 Task: Check a repository's "Issues" tab for open tasks and discussions.
Action: Mouse moved to (955, 55)
Screenshot: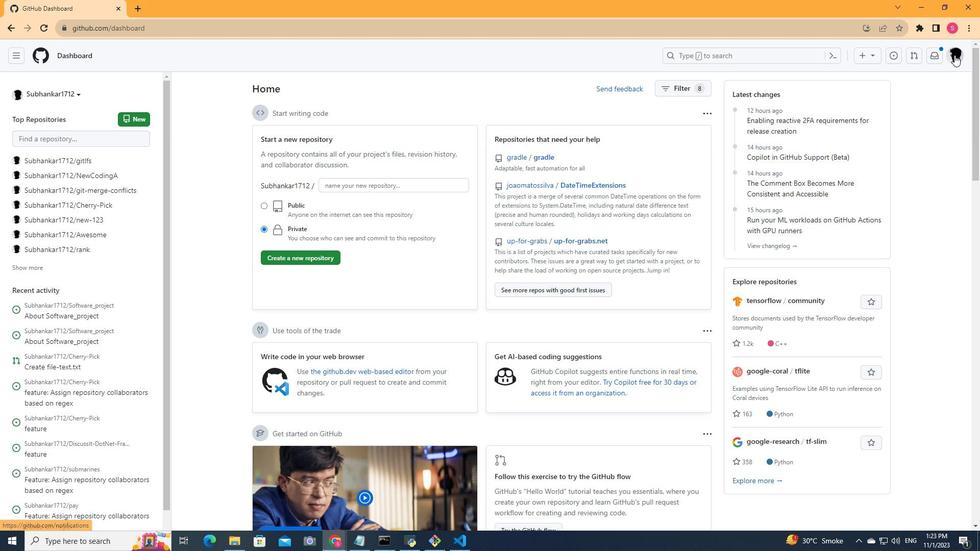
Action: Mouse pressed left at (955, 55)
Screenshot: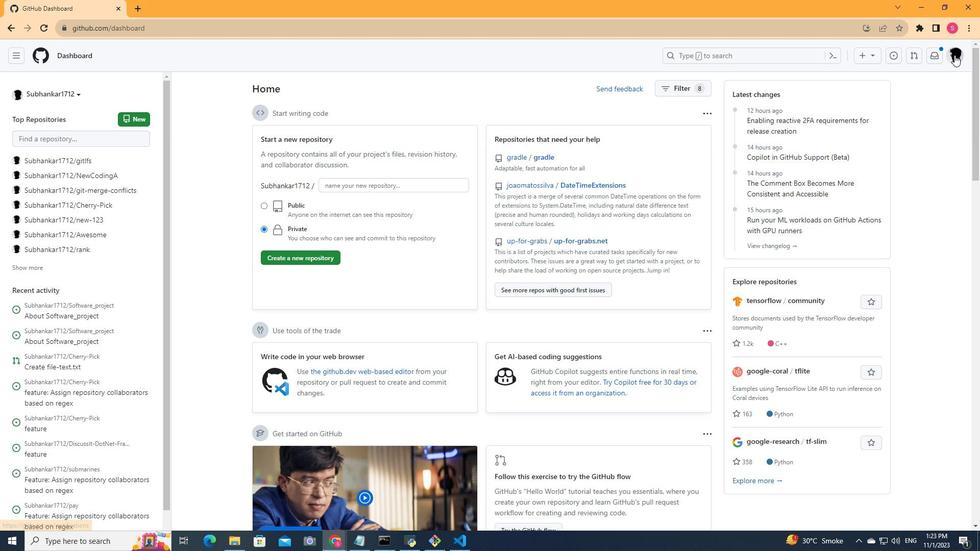 
Action: Mouse moved to (867, 124)
Screenshot: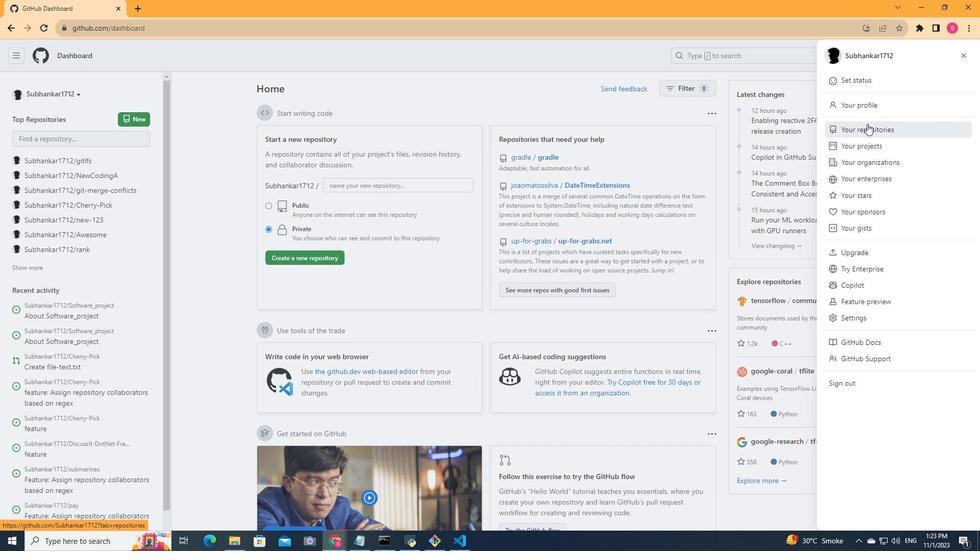 
Action: Mouse pressed left at (867, 124)
Screenshot: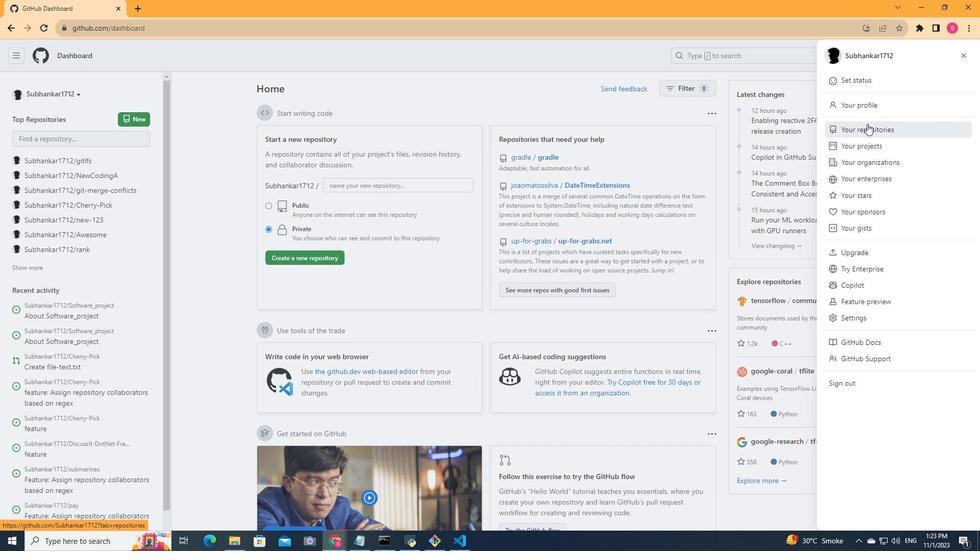 
Action: Mouse moved to (397, 273)
Screenshot: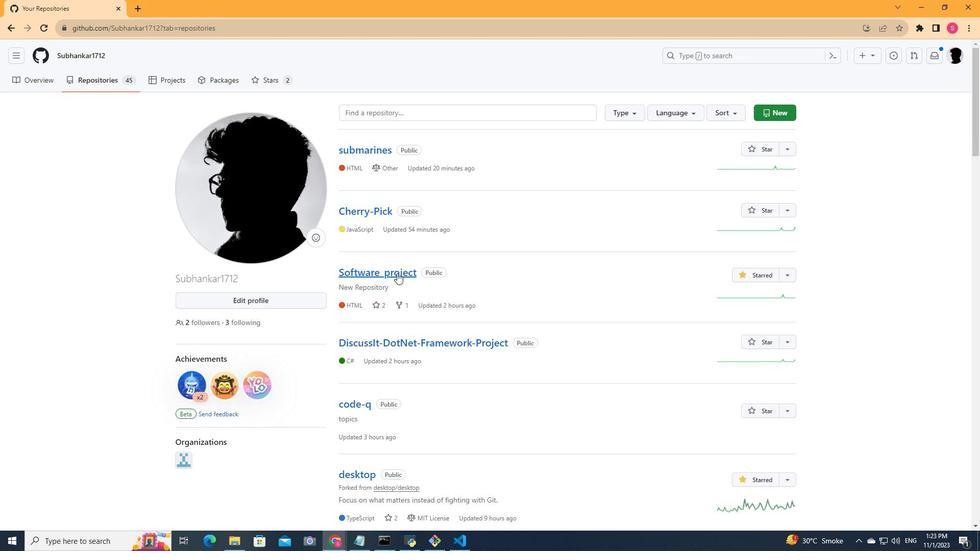
Action: Mouse pressed left at (397, 273)
Screenshot: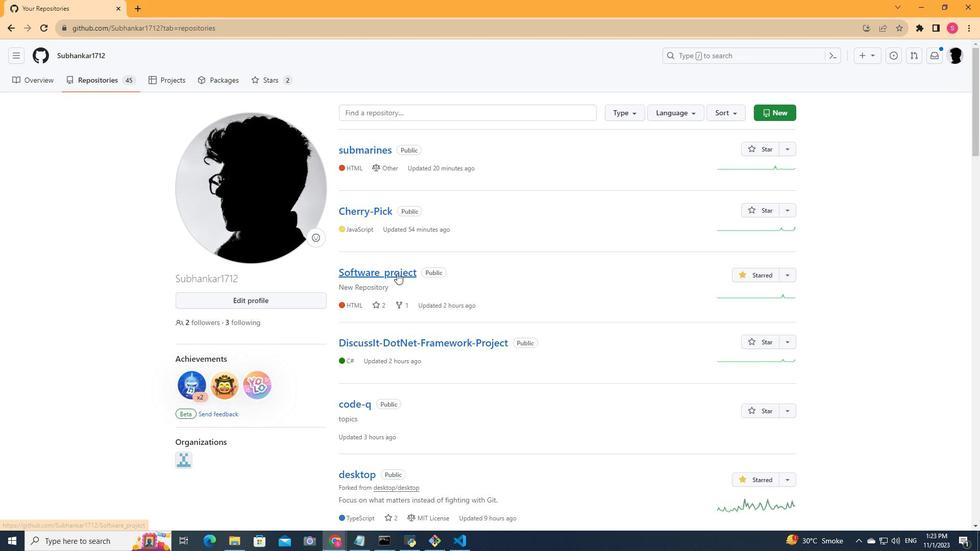 
Action: Mouse moved to (81, 83)
Screenshot: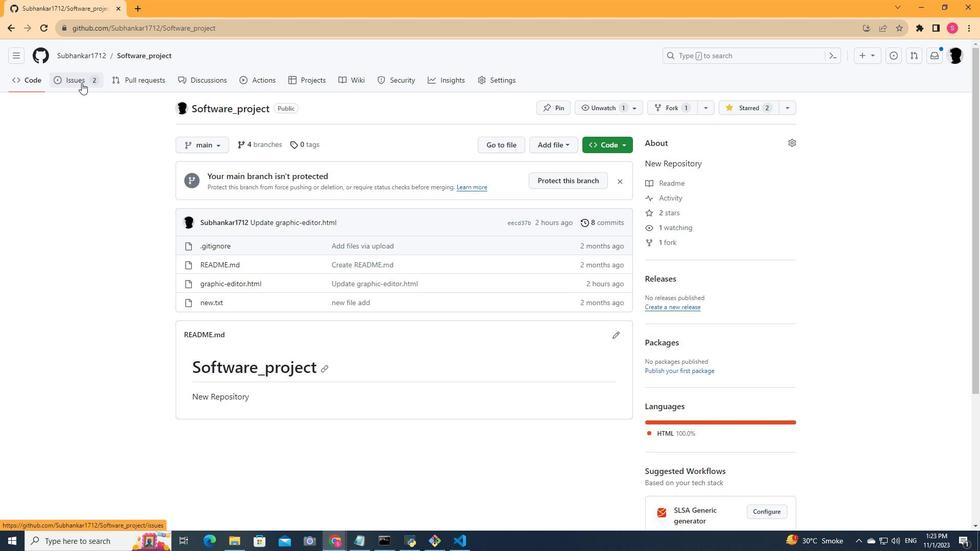 
Action: Mouse pressed left at (81, 83)
Screenshot: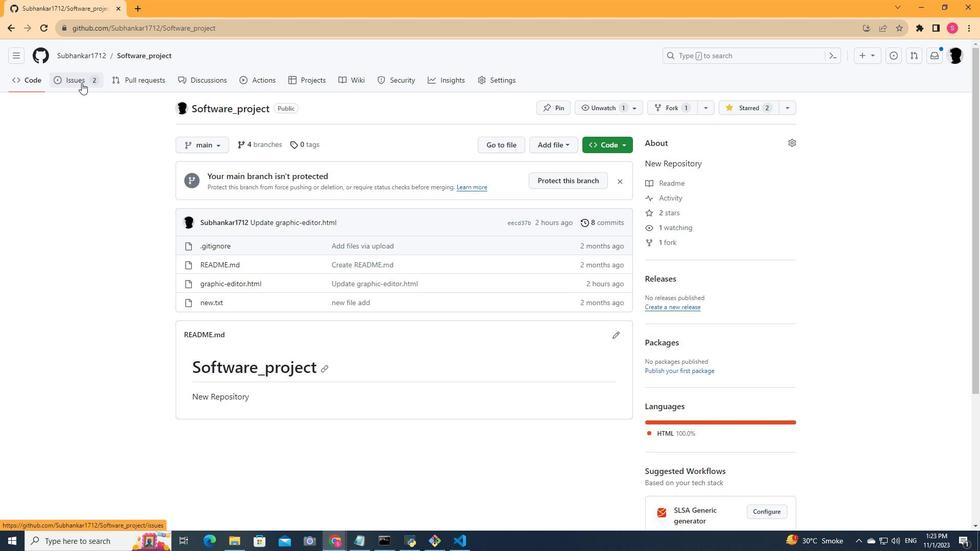 
Action: Mouse moved to (258, 172)
Screenshot: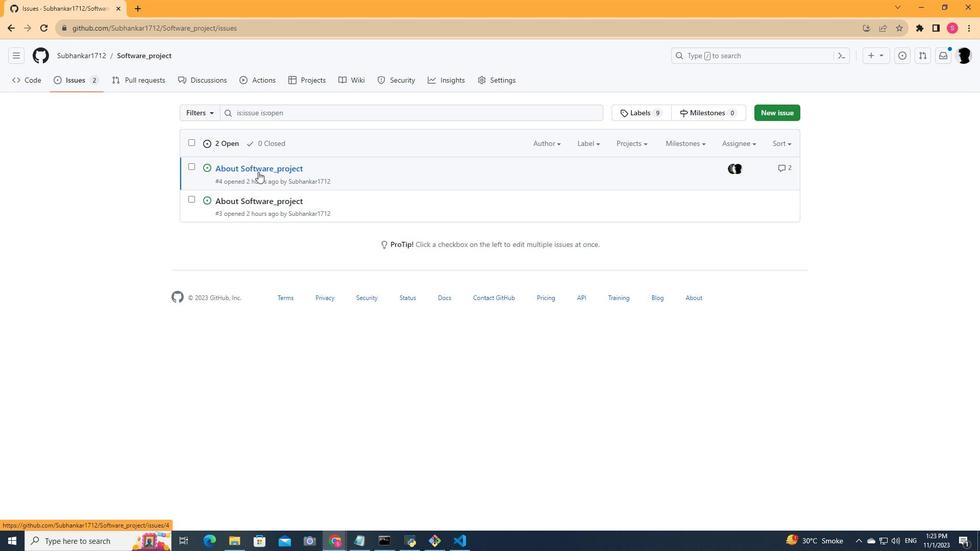 
Action: Mouse pressed left at (258, 172)
Screenshot: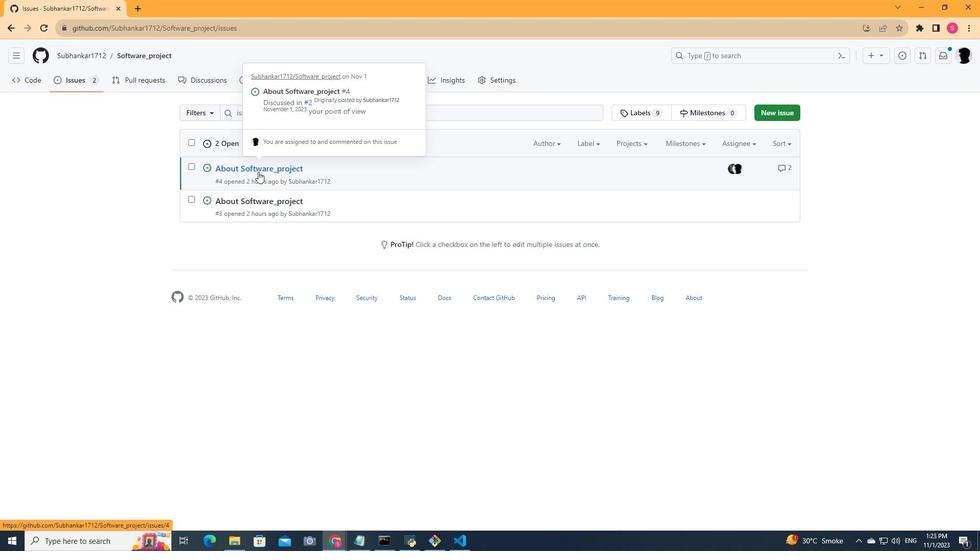 
Action: Mouse moved to (213, 77)
Screenshot: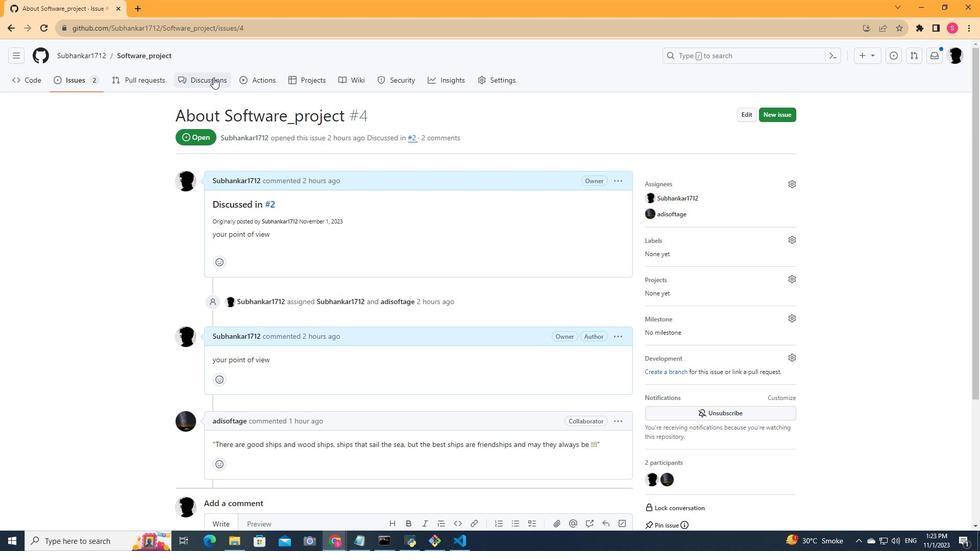 
Action: Mouse pressed left at (213, 77)
Screenshot: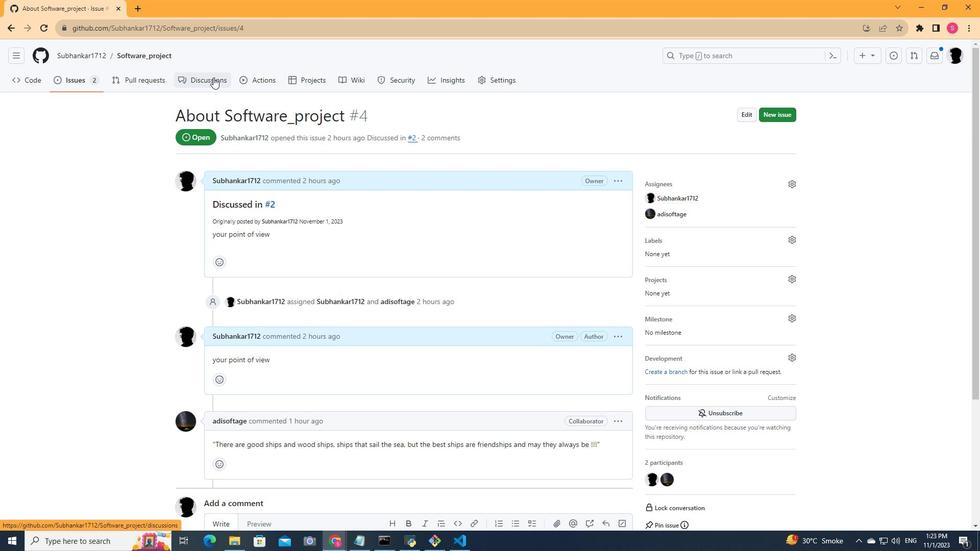 
Action: Mouse moved to (243, 149)
Screenshot: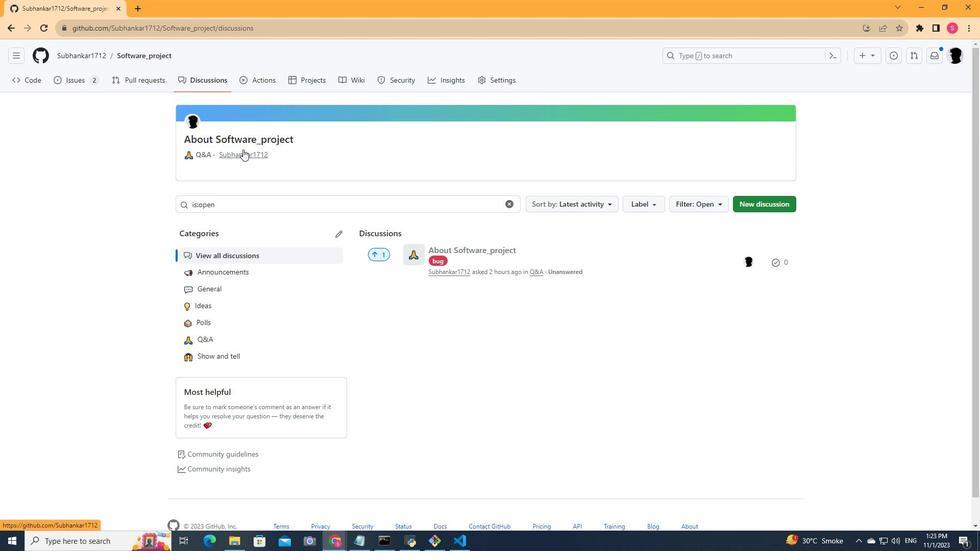 
Action: Mouse scrolled (243, 149) with delta (0, 0)
Screenshot: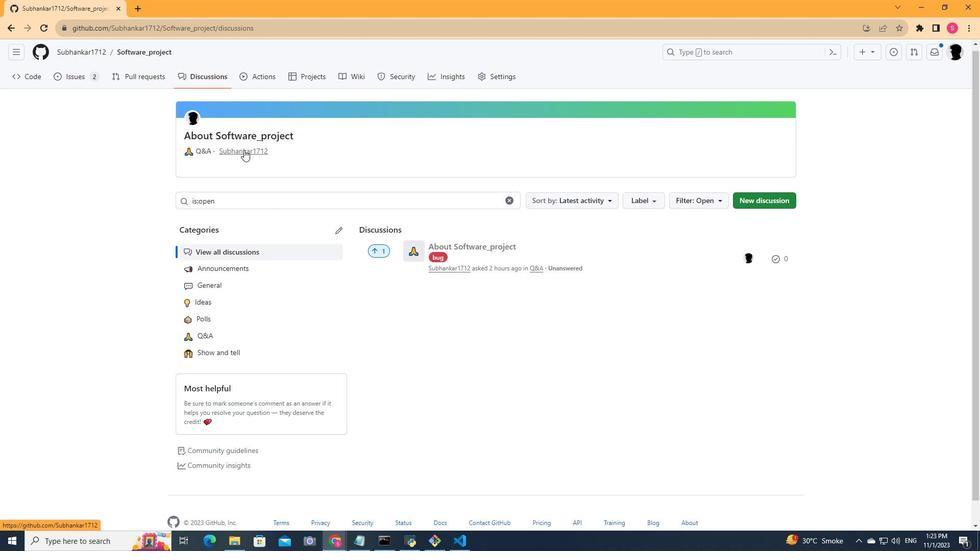 
Action: Mouse scrolled (243, 149) with delta (0, 0)
Screenshot: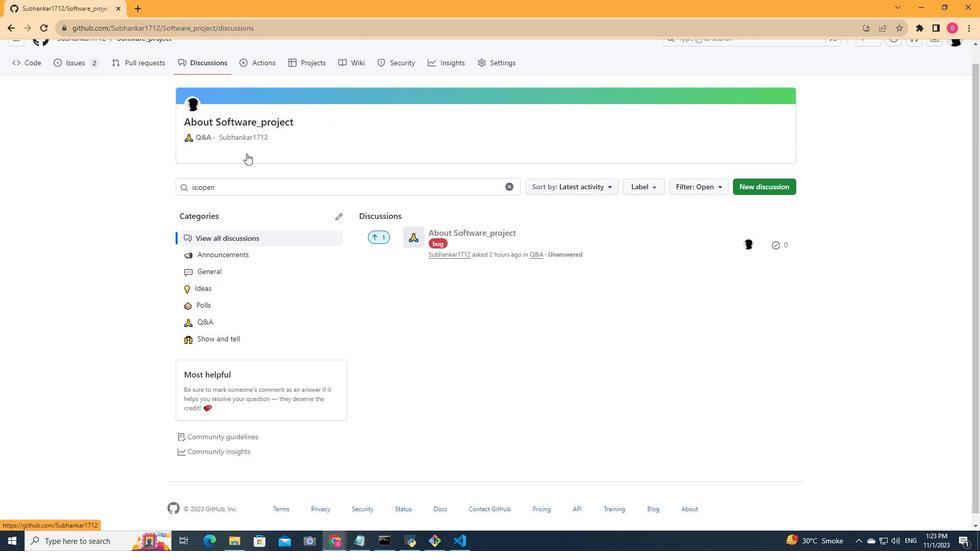 
Action: Mouse moved to (246, 153)
Screenshot: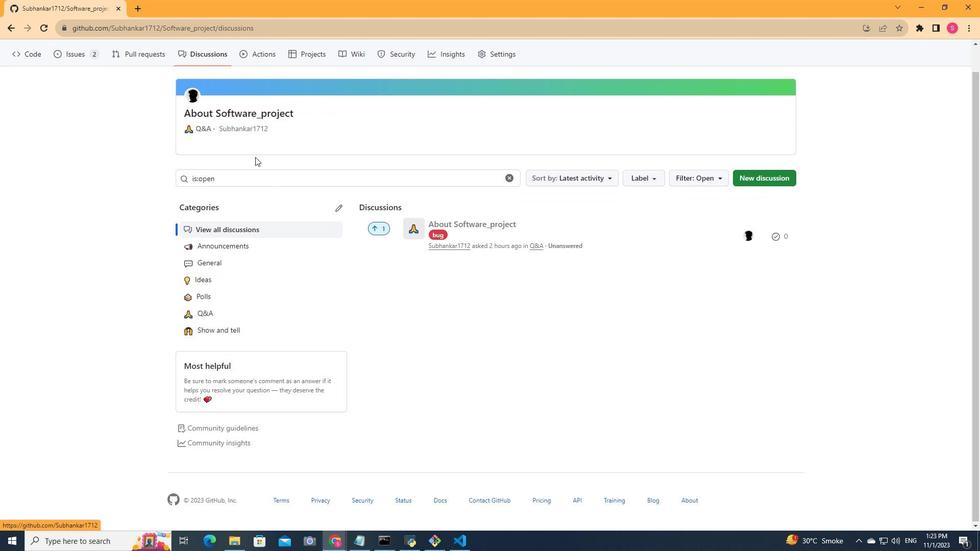 
Action: Mouse scrolled (246, 153) with delta (0, 0)
Screenshot: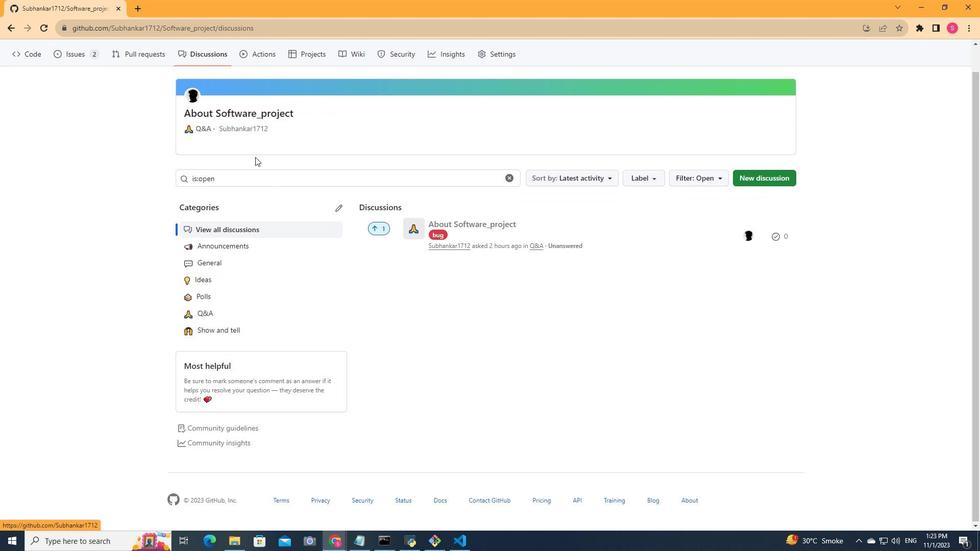 
Action: Mouse moved to (480, 225)
Screenshot: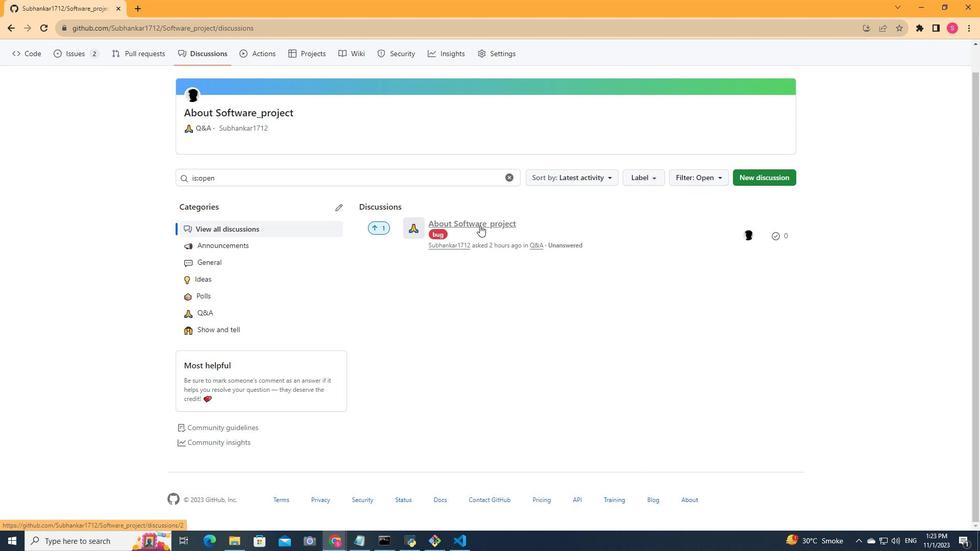 
Action: Mouse pressed left at (480, 225)
Screenshot: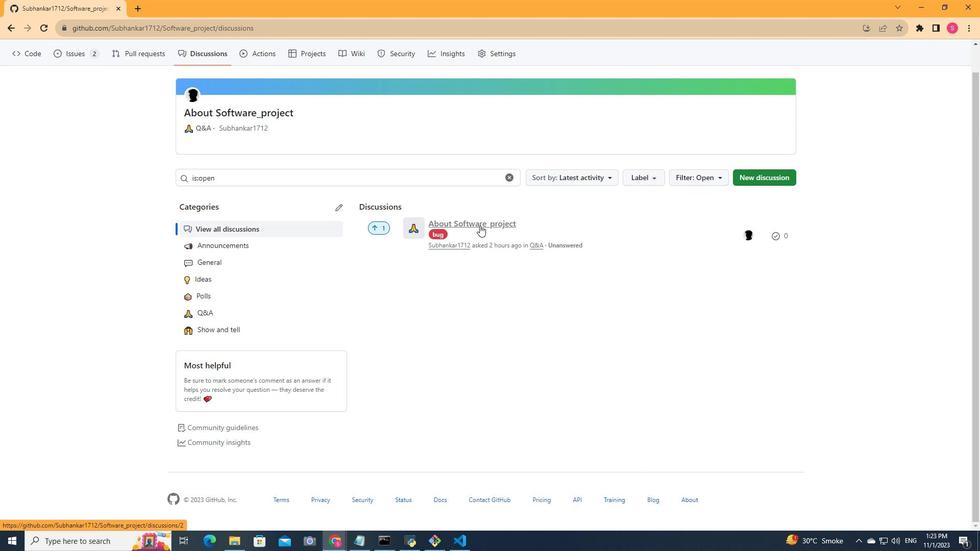 
Action: Mouse moved to (475, 244)
Screenshot: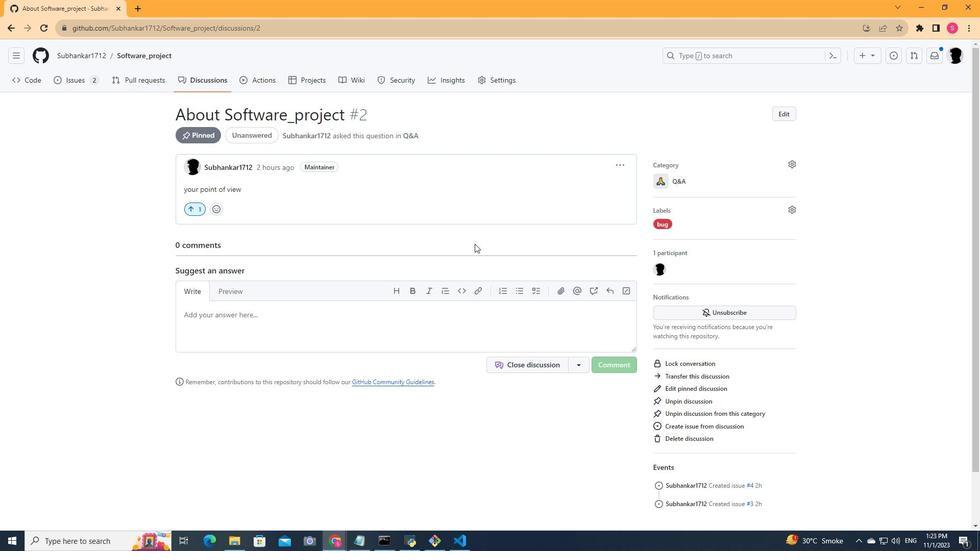
Action: Mouse scrolled (475, 243) with delta (0, 0)
Screenshot: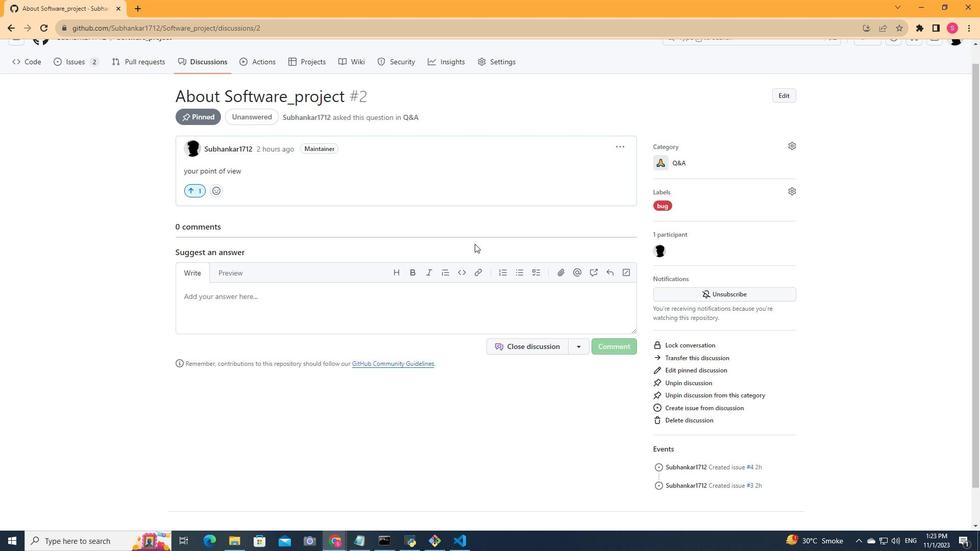 
Action: Mouse scrolled (475, 243) with delta (0, 0)
Screenshot: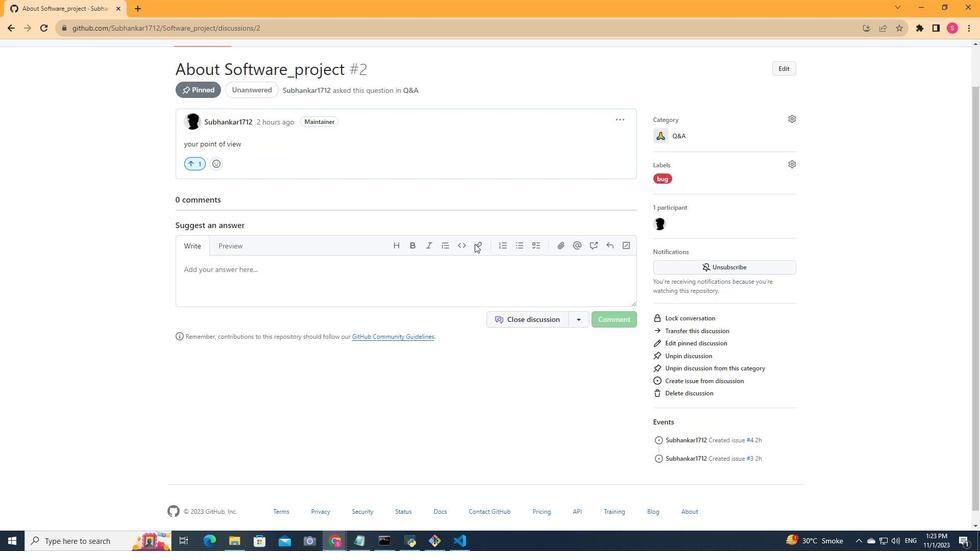 
Action: Mouse scrolled (475, 243) with delta (0, 0)
Screenshot: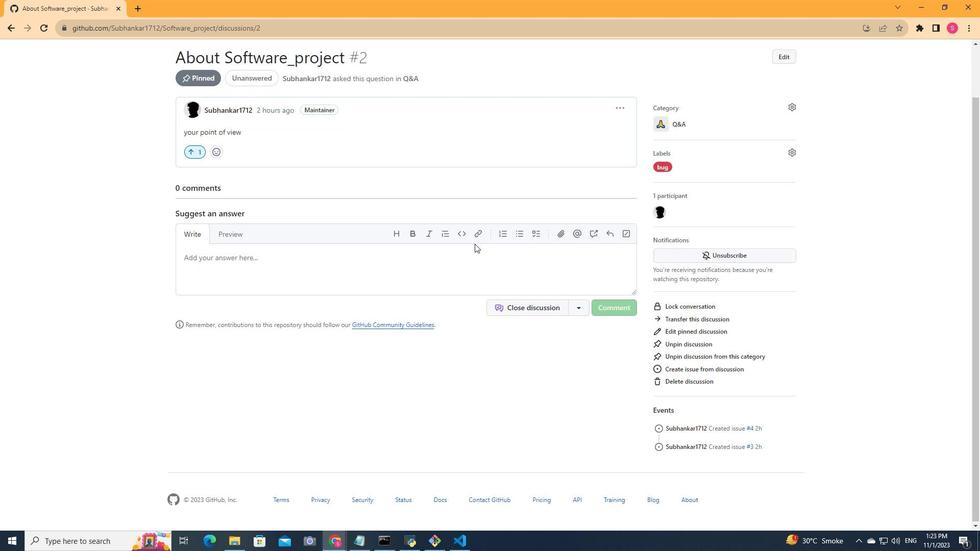 
Action: Mouse scrolled (475, 244) with delta (0, 0)
Screenshot: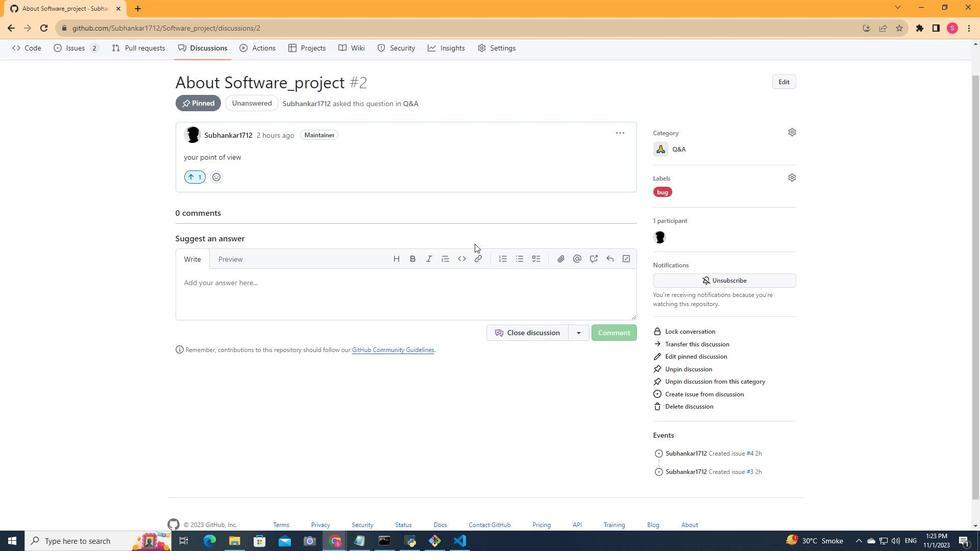 
Action: Mouse scrolled (475, 244) with delta (0, 0)
Screenshot: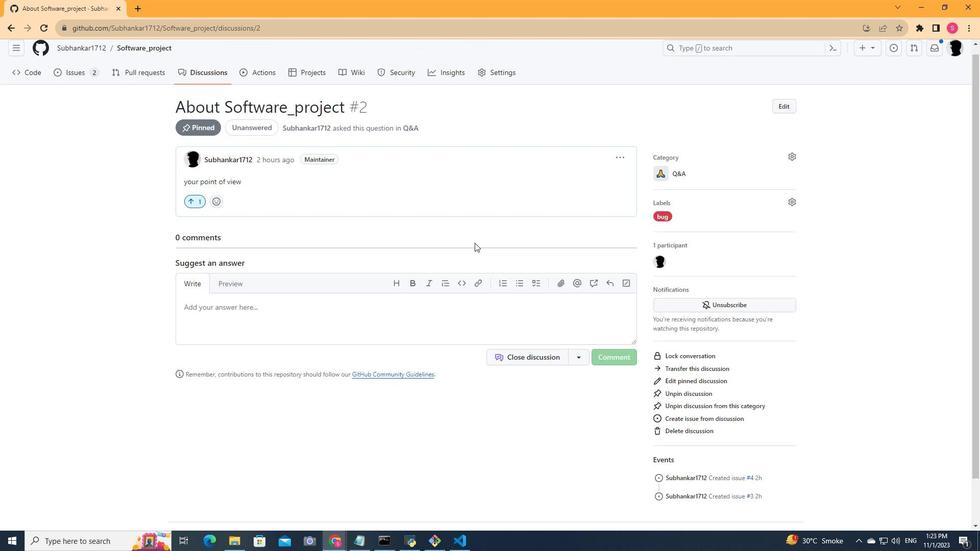 
Action: Mouse moved to (475, 242)
Screenshot: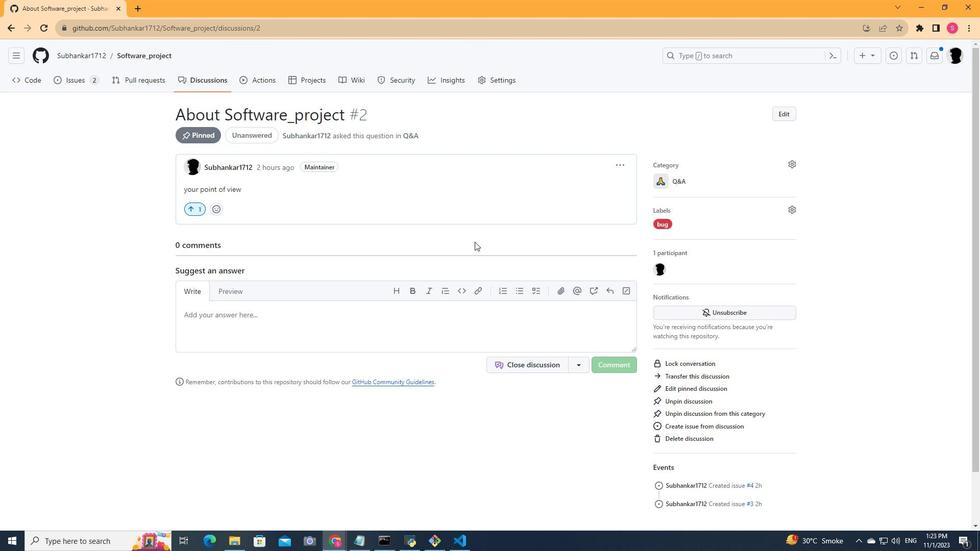 
Action: Mouse scrolled (475, 242) with delta (0, 0)
Screenshot: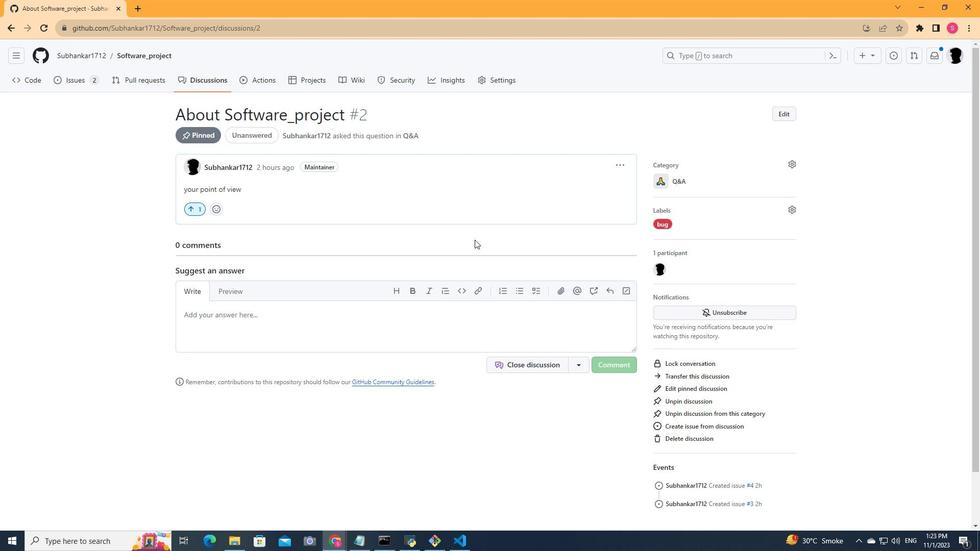 
Action: Mouse scrolled (475, 242) with delta (0, 0)
Screenshot: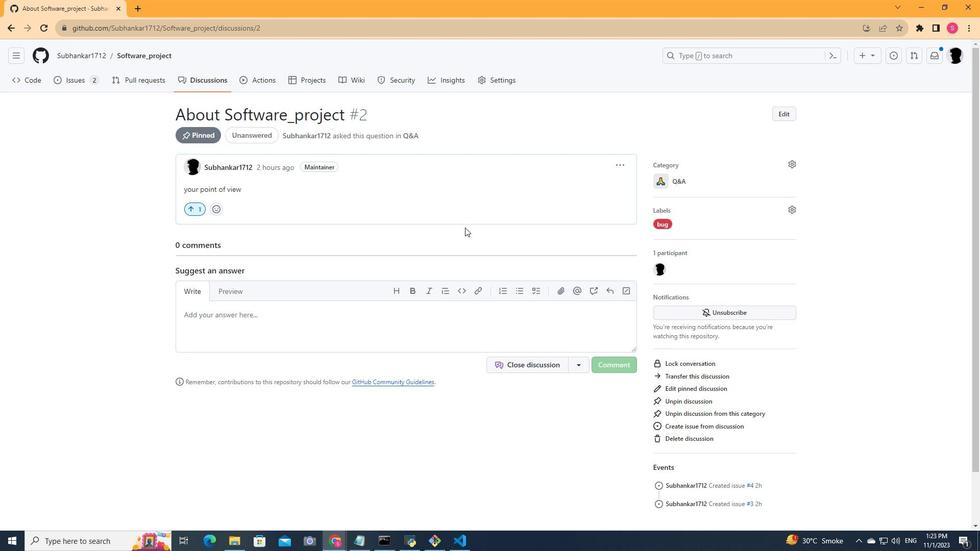 
Action: Mouse moved to (475, 241)
Screenshot: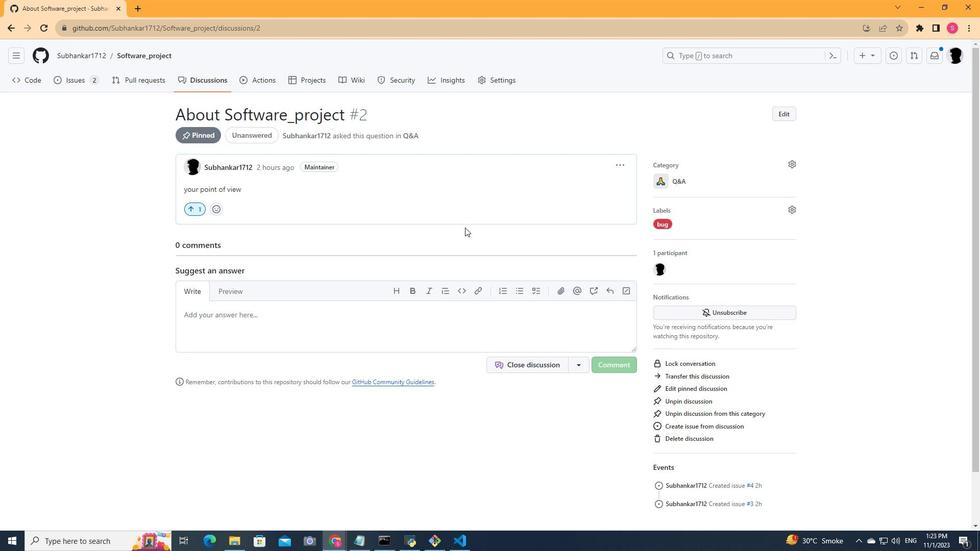 
Action: Mouse scrolled (475, 241) with delta (0, 0)
Screenshot: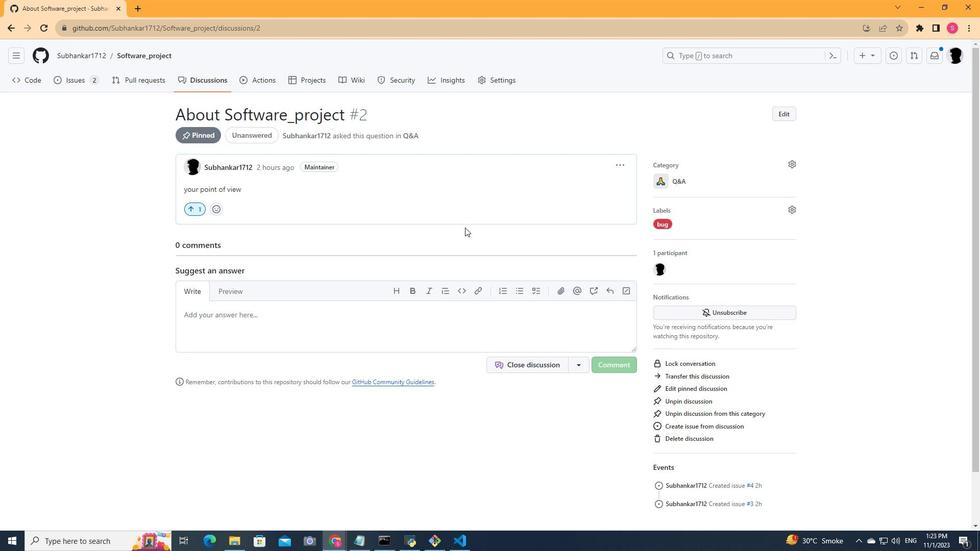 
Action: Mouse moved to (473, 234)
Screenshot: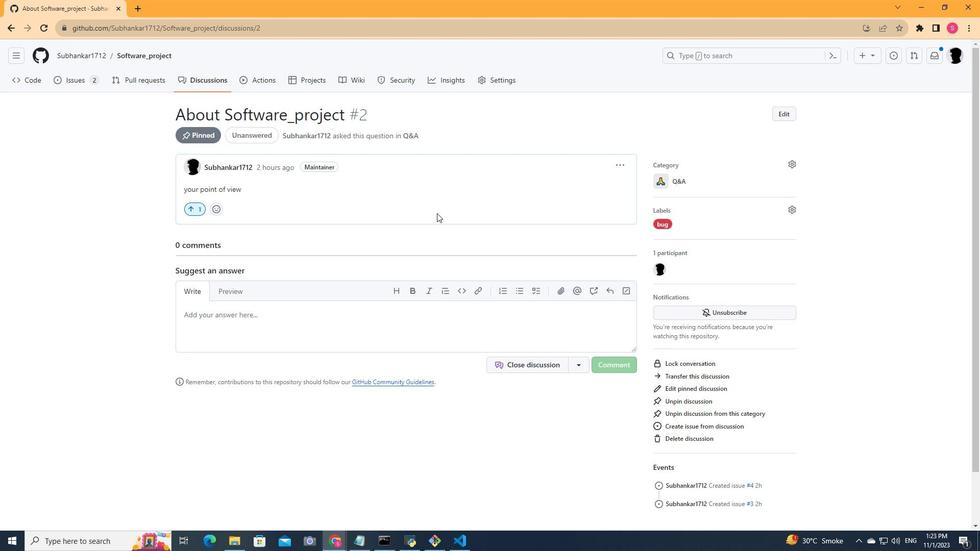 
Action: Mouse scrolled (473, 235) with delta (0, 0)
Screenshot: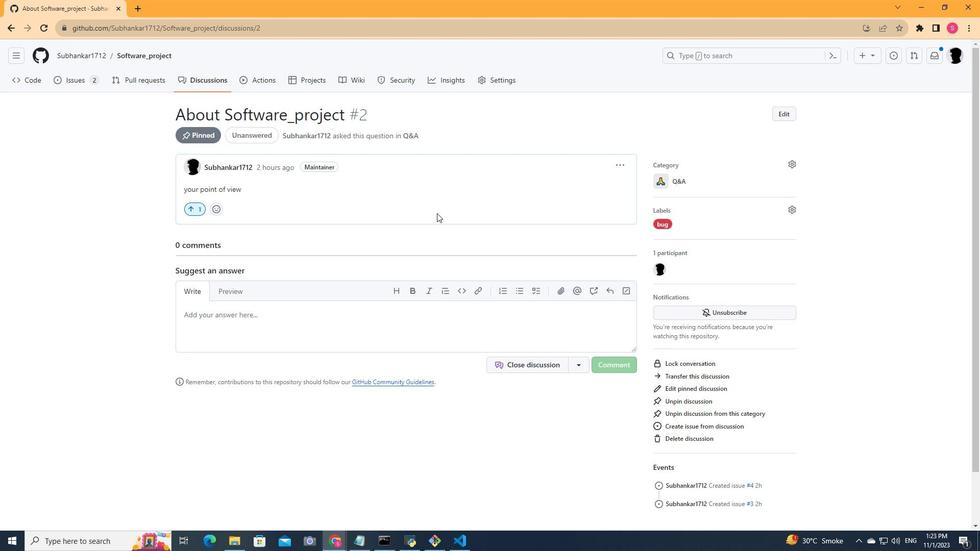
Action: Mouse moved to (71, 83)
Screenshot: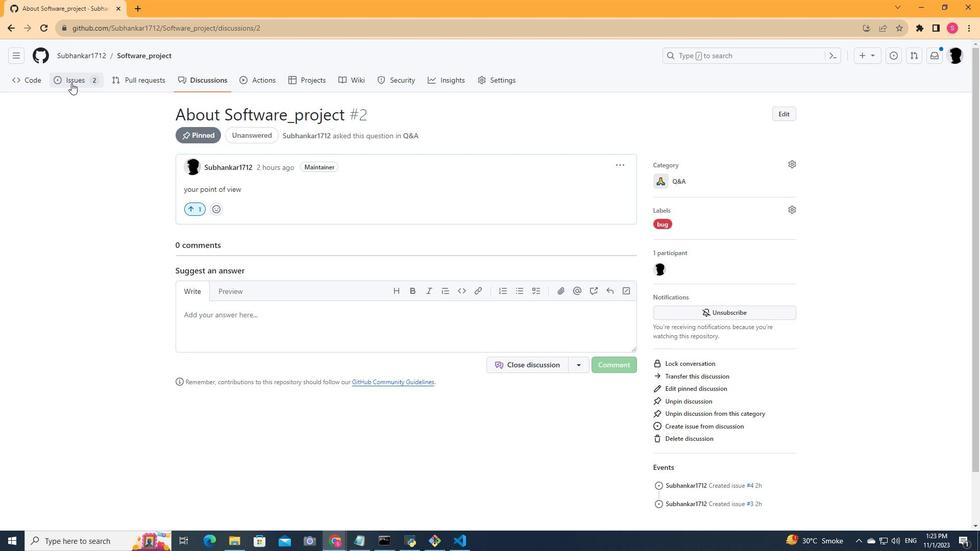 
Action: Mouse pressed left at (71, 83)
Screenshot: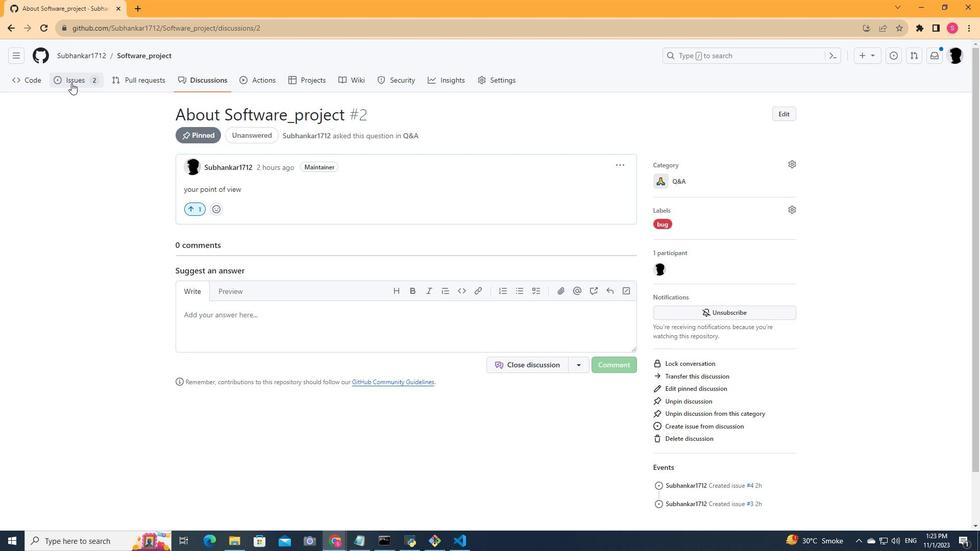 
Action: Mouse moved to (243, 170)
Screenshot: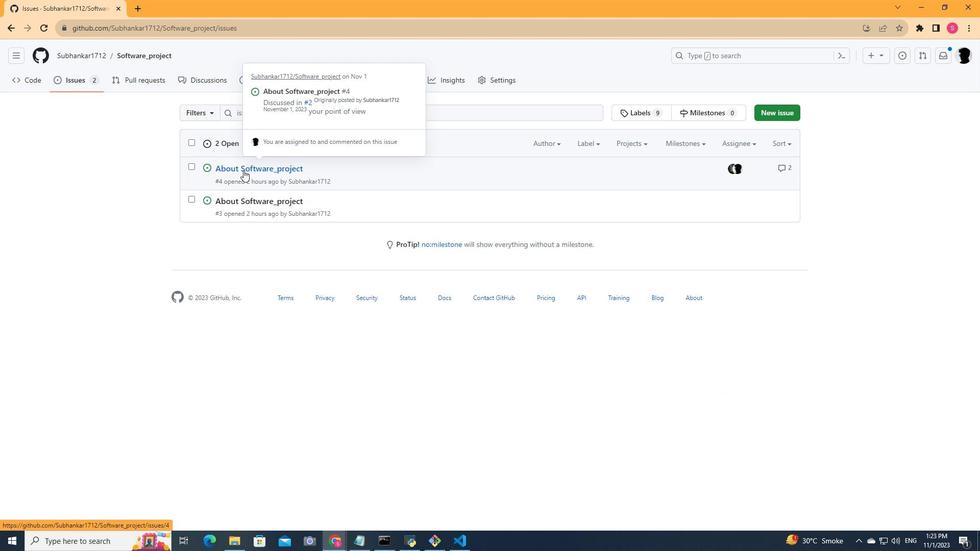 
Action: Mouse pressed left at (243, 170)
Screenshot: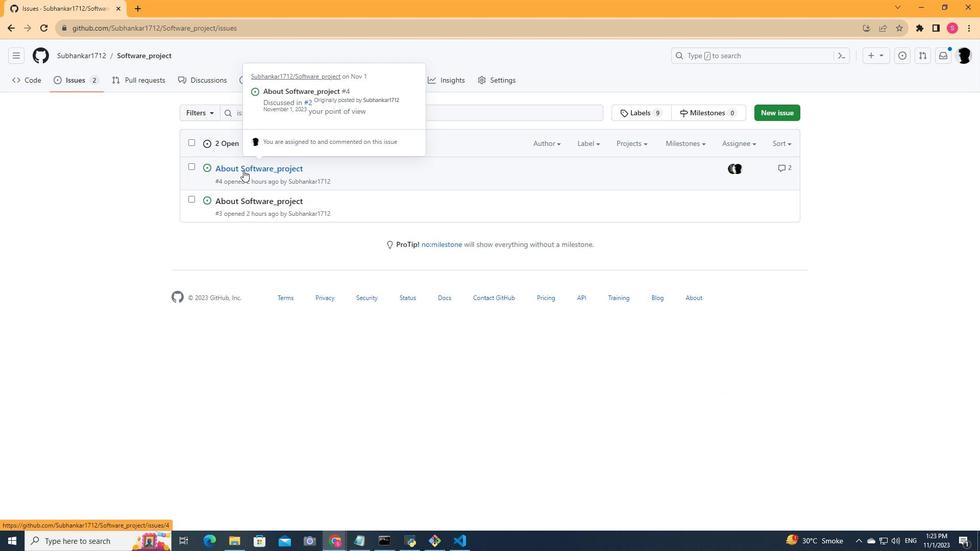 
Action: Mouse moved to (269, 176)
Screenshot: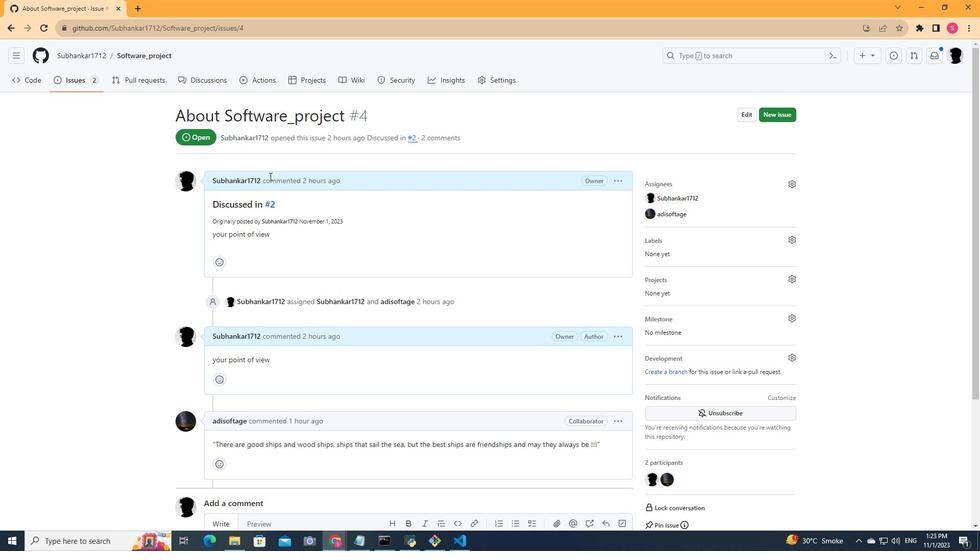 
Action: Mouse scrolled (269, 176) with delta (0, 0)
Screenshot: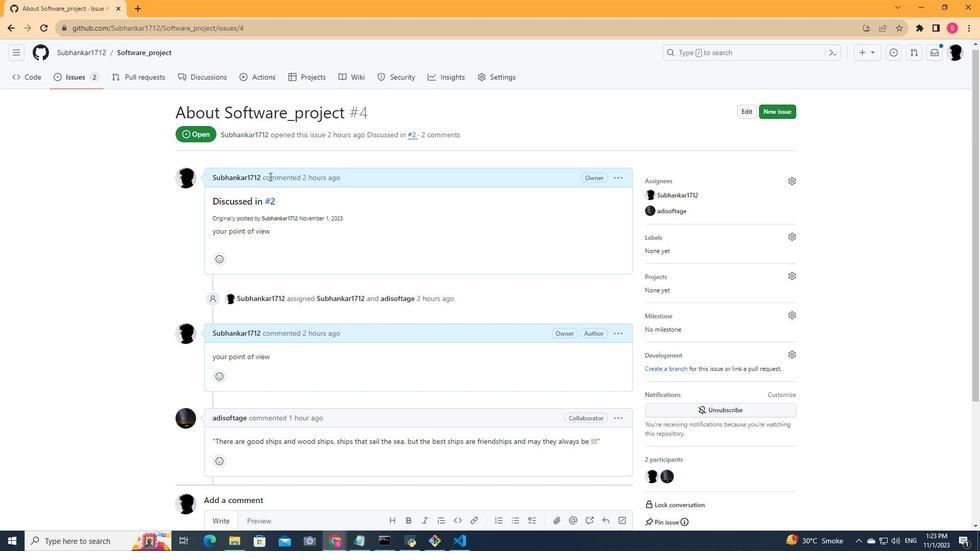 
Action: Mouse scrolled (269, 176) with delta (0, 0)
Screenshot: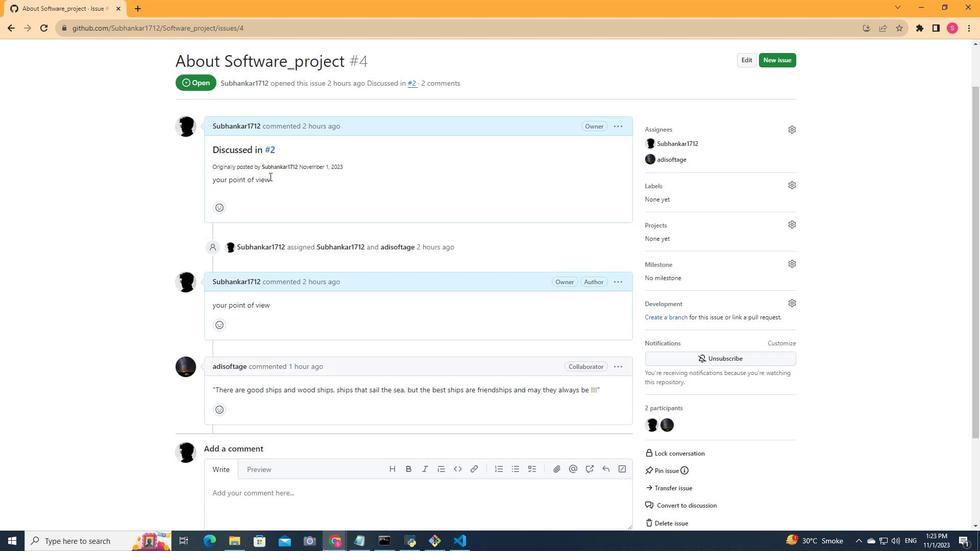 
Action: Mouse scrolled (269, 176) with delta (0, 0)
Screenshot: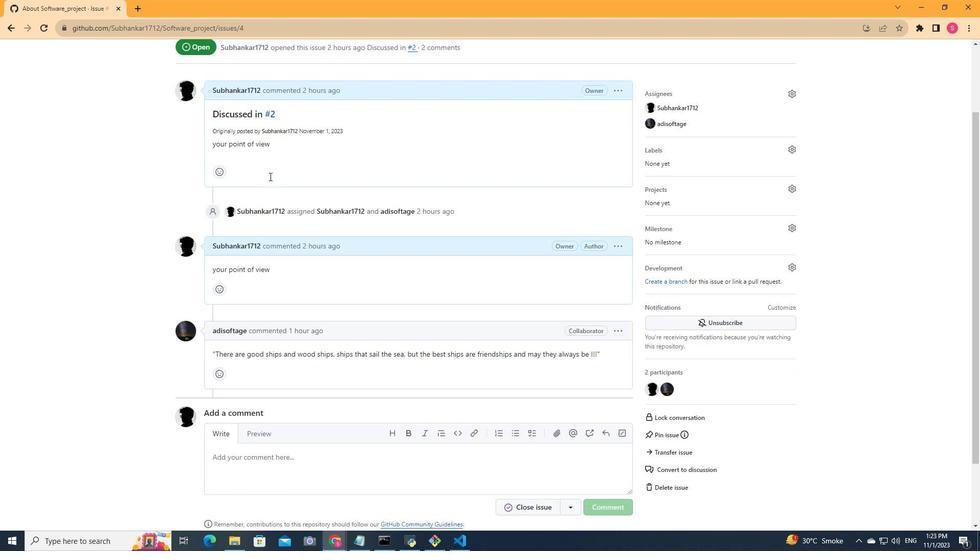 
Action: Mouse scrolled (269, 176) with delta (0, 0)
Screenshot: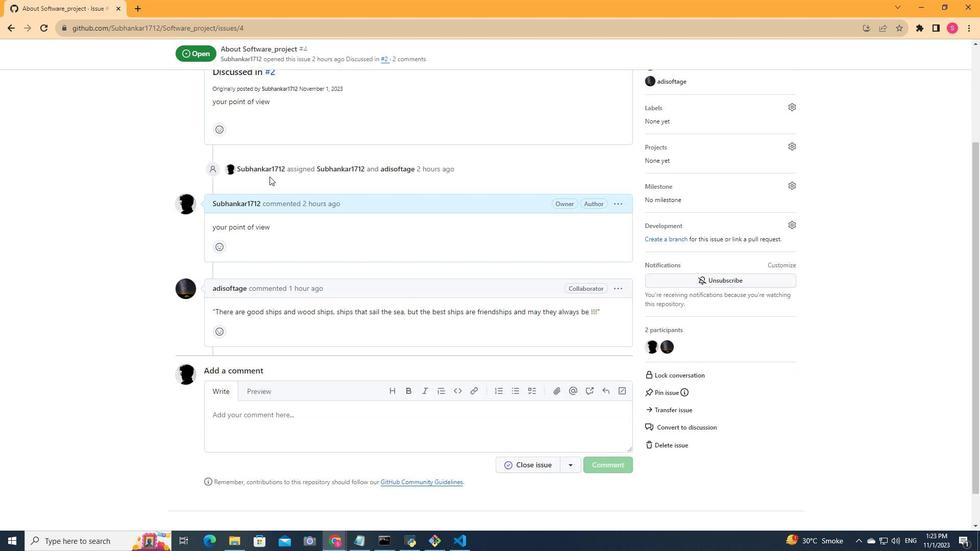 
Action: Mouse moved to (269, 176)
Screenshot: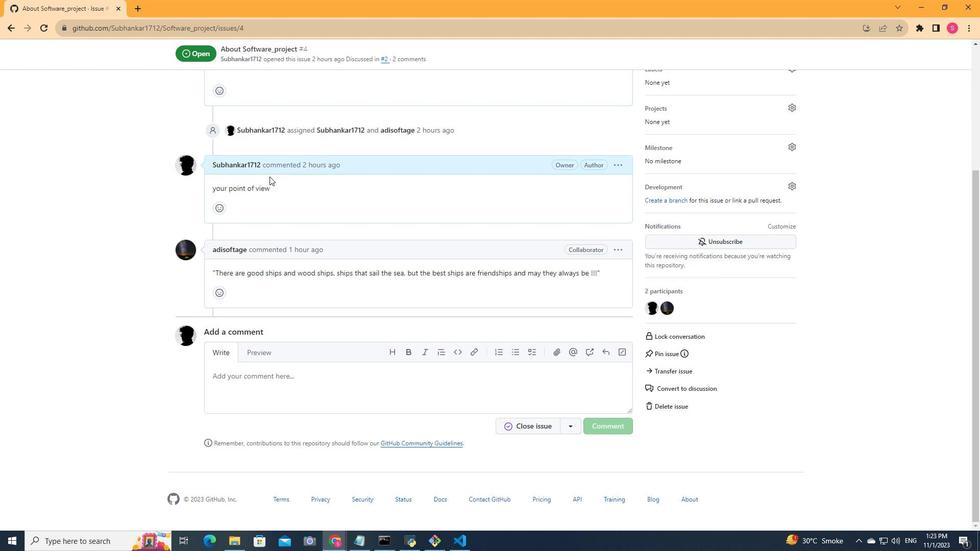 
Action: Mouse scrolled (269, 176) with delta (0, 0)
Screenshot: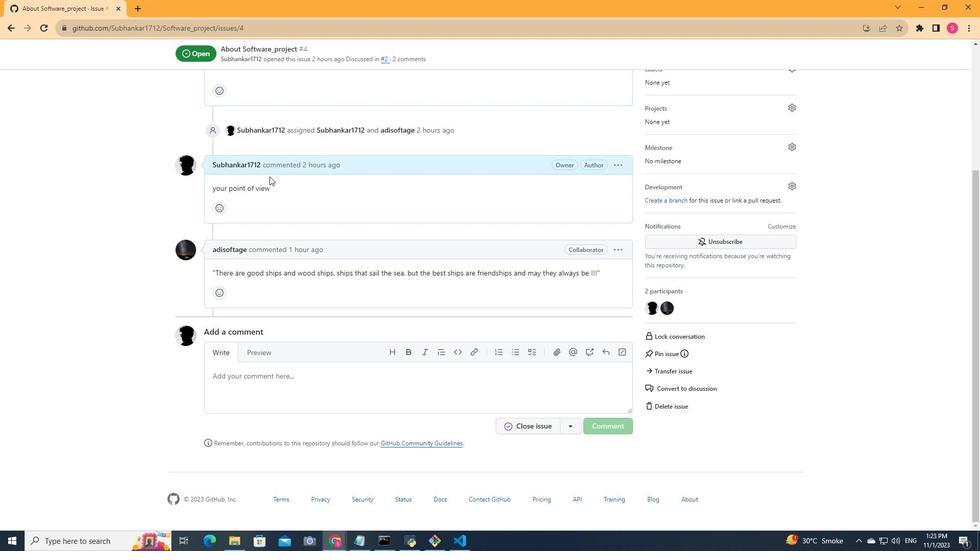 
Action: Mouse scrolled (269, 176) with delta (0, 0)
Screenshot: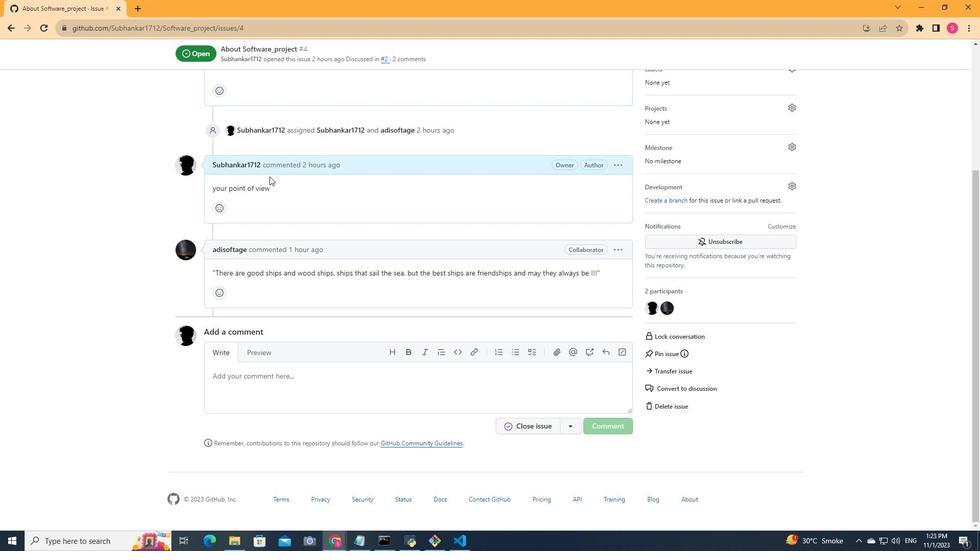 
Action: Mouse scrolled (269, 176) with delta (0, 0)
Screenshot: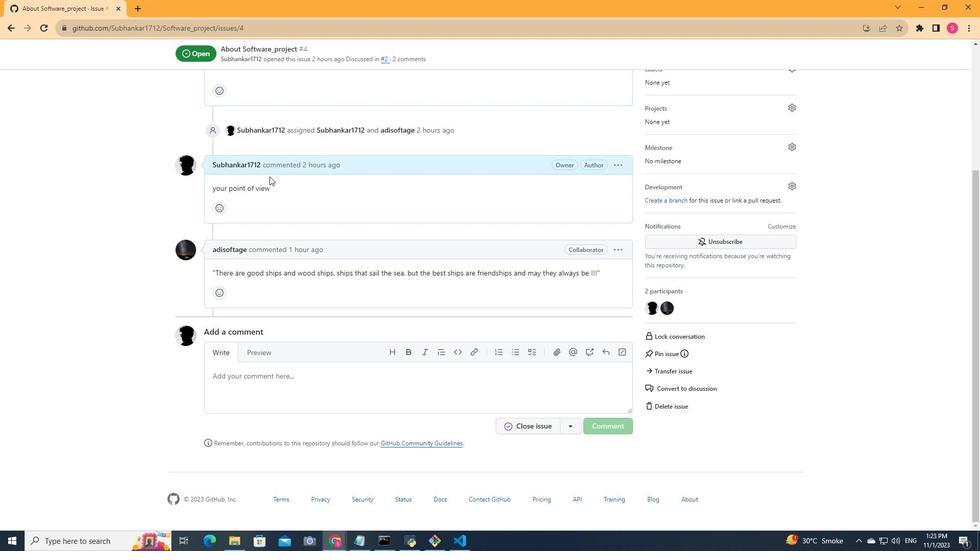 
Action: Mouse scrolled (269, 176) with delta (0, 0)
Screenshot: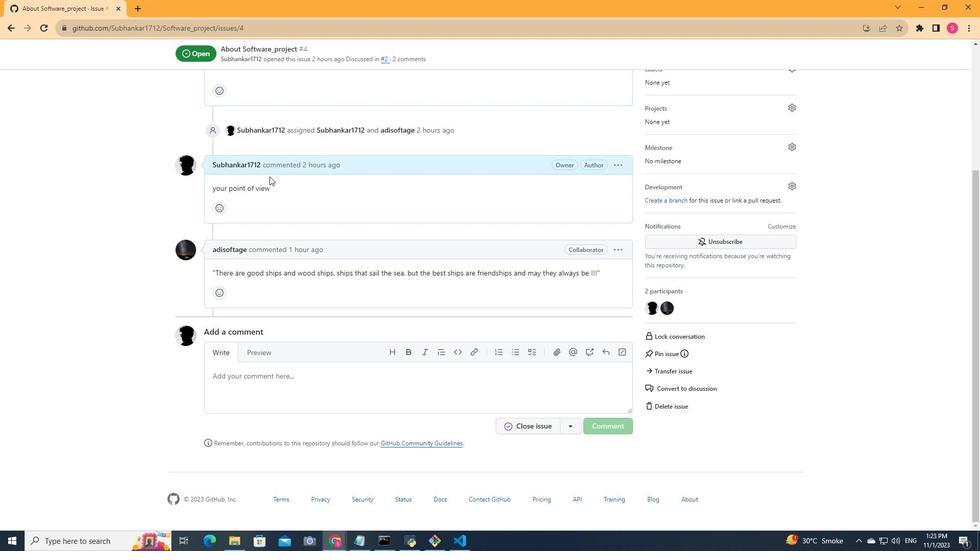 
Action: Mouse scrolled (269, 177) with delta (0, 0)
Screenshot: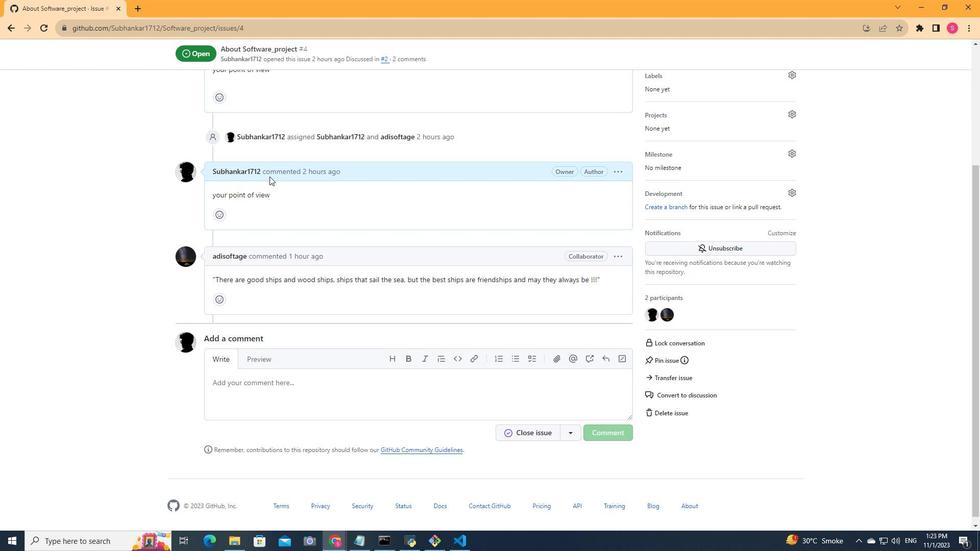 
Action: Mouse scrolled (269, 177) with delta (0, 0)
Screenshot: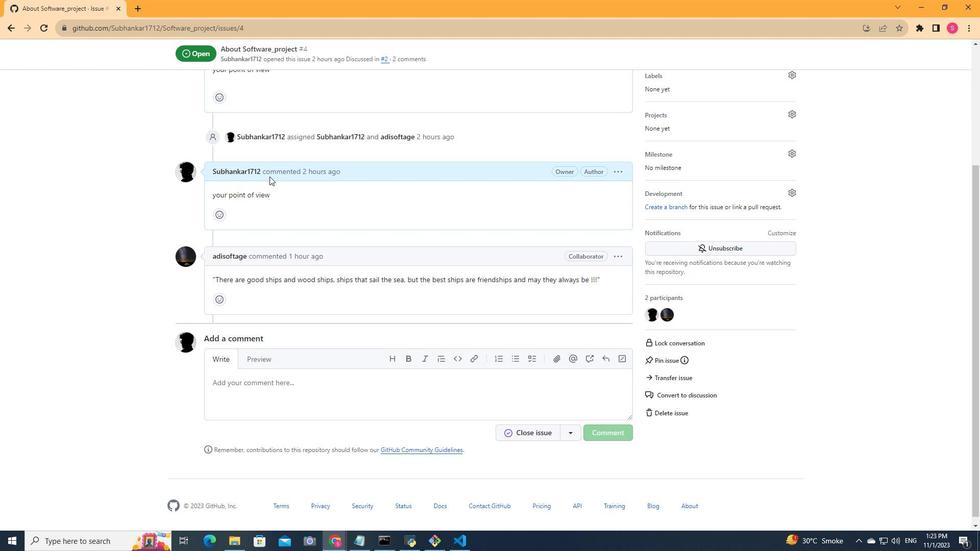 
Action: Mouse scrolled (269, 177) with delta (0, 0)
Screenshot: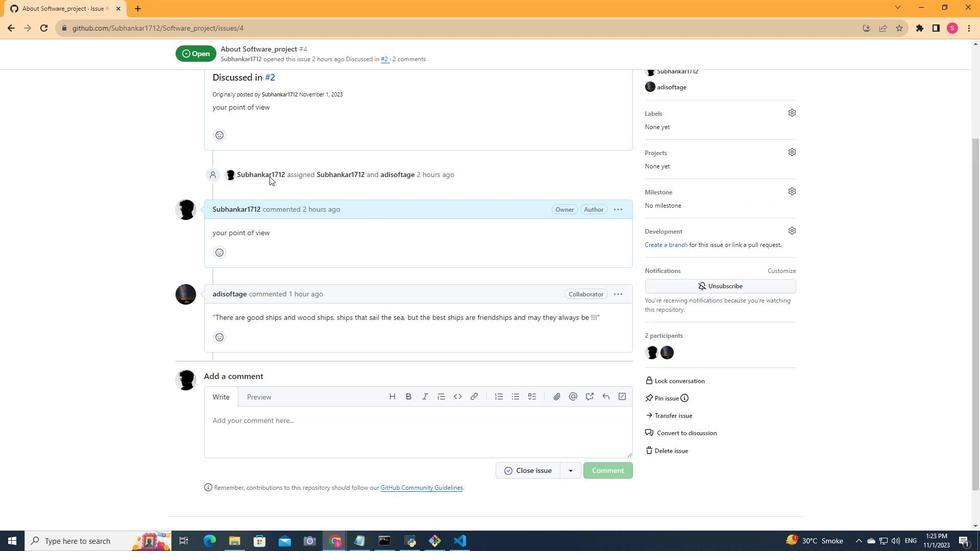 
Action: Mouse scrolled (269, 177) with delta (0, 0)
Screenshot: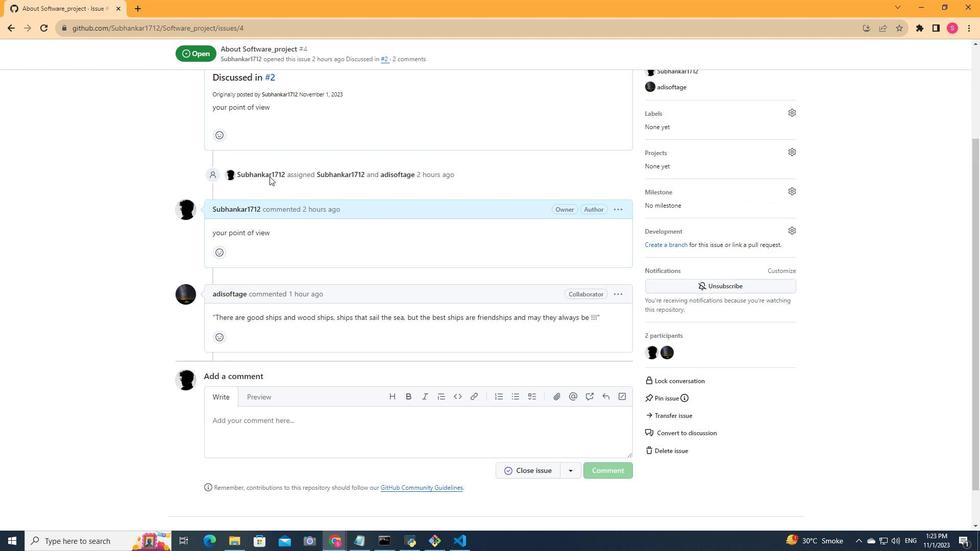 
Action: Mouse scrolled (269, 177) with delta (0, 0)
Screenshot: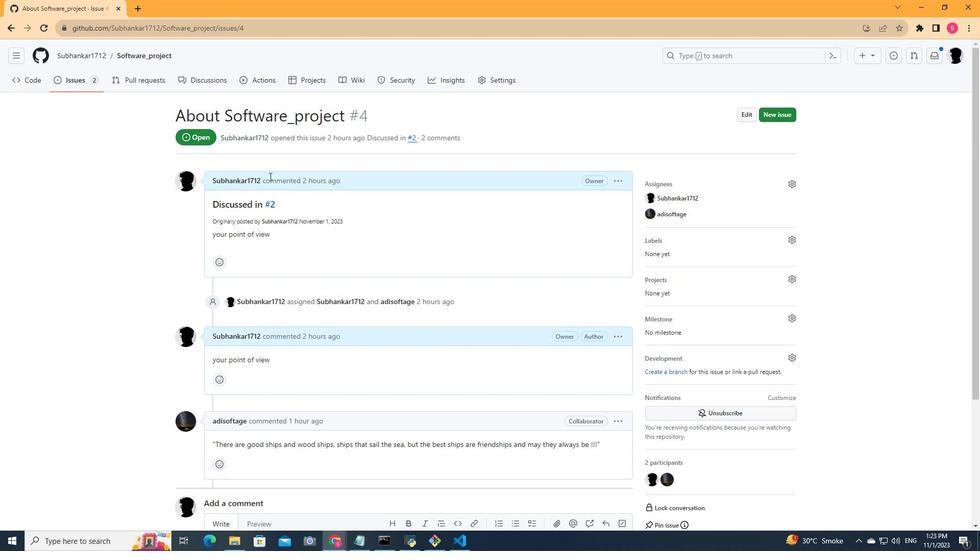 
Action: Mouse scrolled (269, 177) with delta (0, 0)
Screenshot: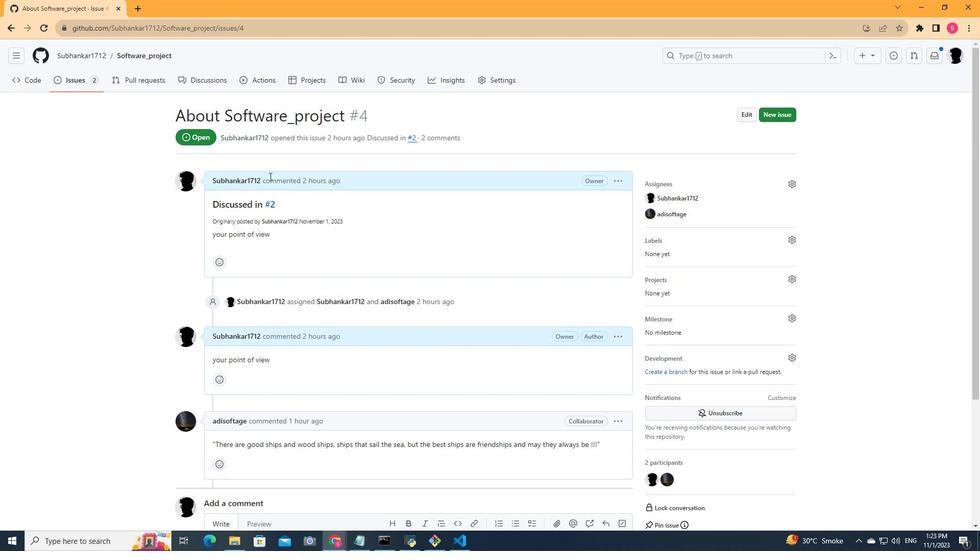 
Action: Mouse scrolled (269, 177) with delta (0, 0)
Screenshot: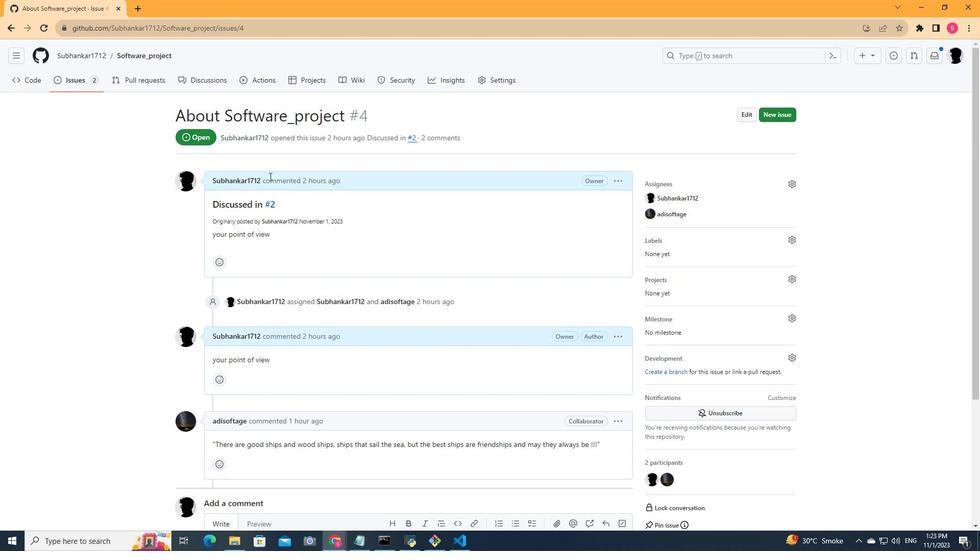
Action: Mouse scrolled (269, 177) with delta (0, 0)
Screenshot: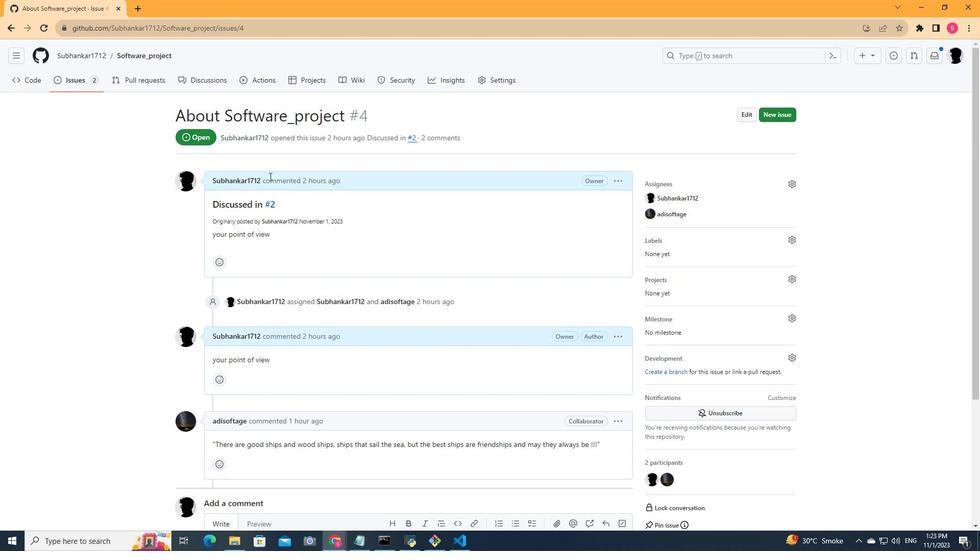 
Action: Mouse scrolled (269, 177) with delta (0, 0)
Screenshot: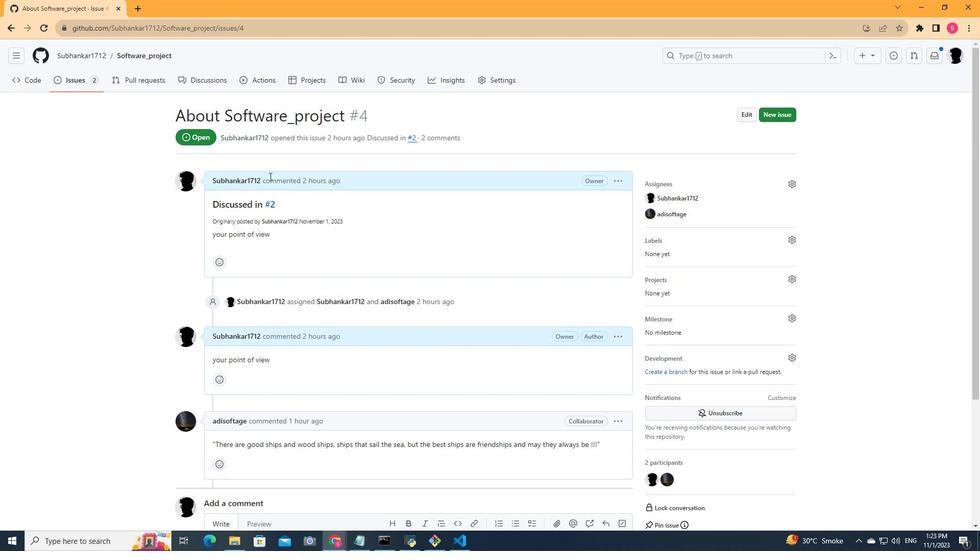 
Action: Mouse moved to (83, 82)
Screenshot: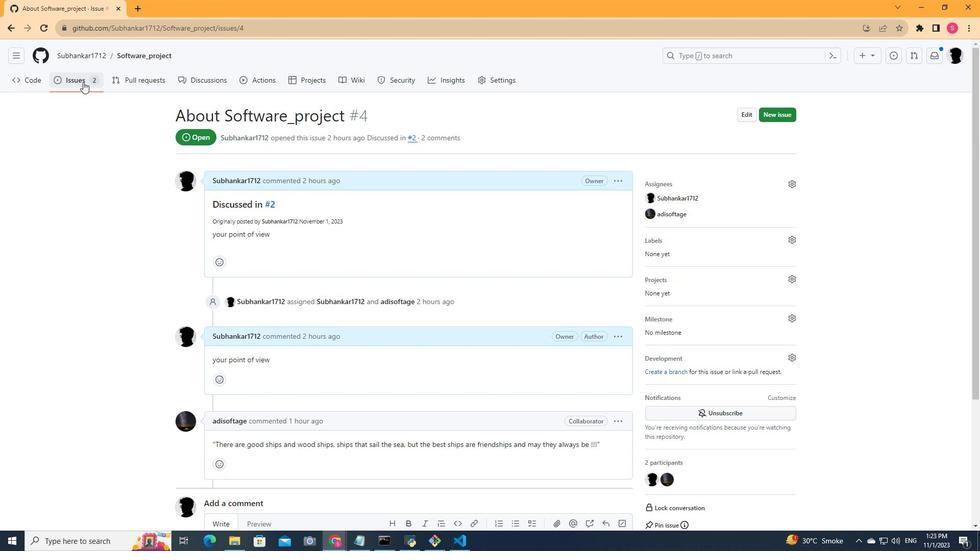 
Action: Mouse pressed left at (83, 82)
Screenshot: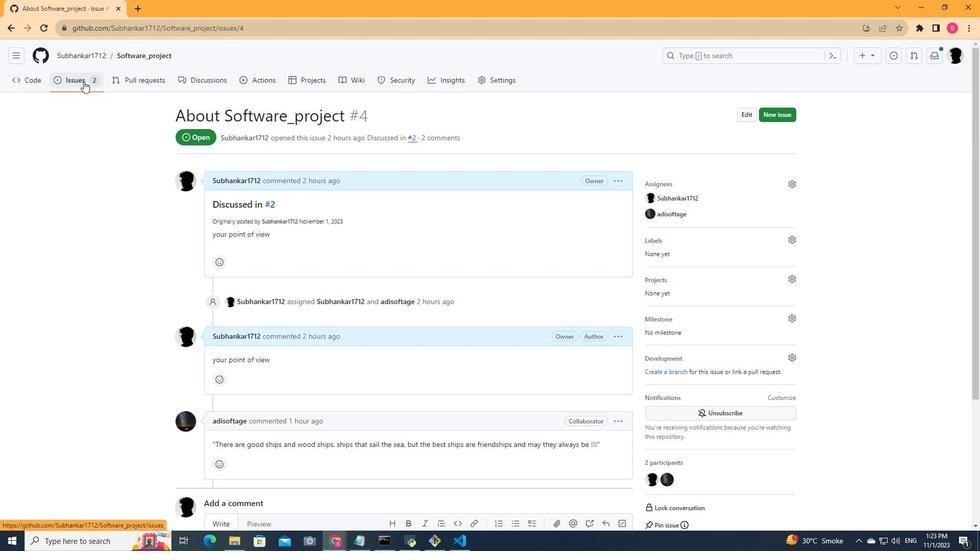 
Action: Mouse moved to (286, 200)
Screenshot: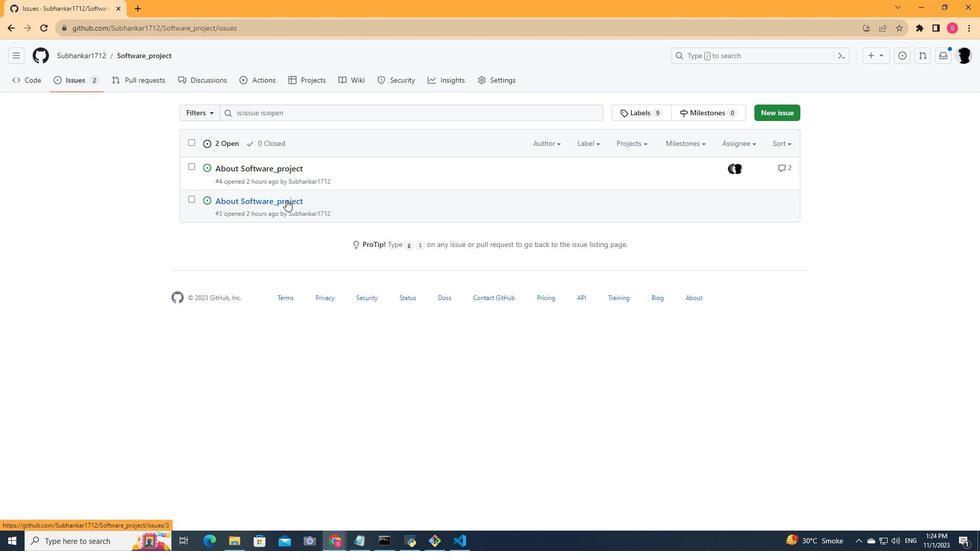 
Action: Mouse pressed left at (286, 200)
Screenshot: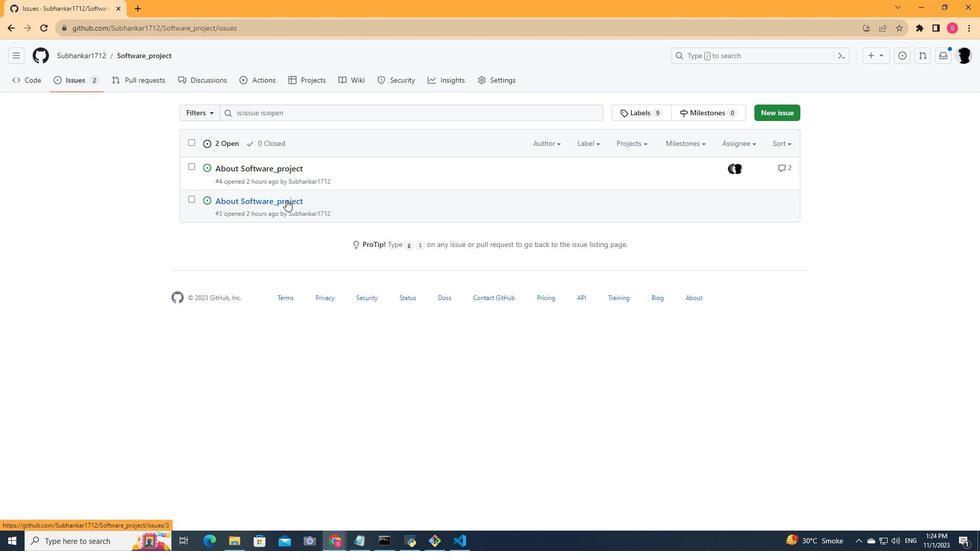 
Action: Mouse scrolled (286, 199) with delta (0, 0)
Screenshot: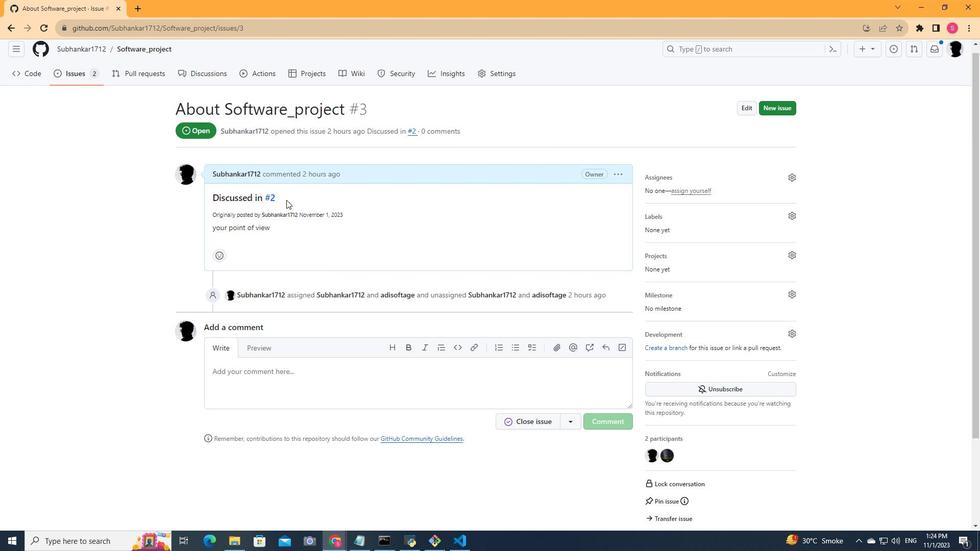 
Action: Mouse scrolled (286, 199) with delta (0, 0)
Screenshot: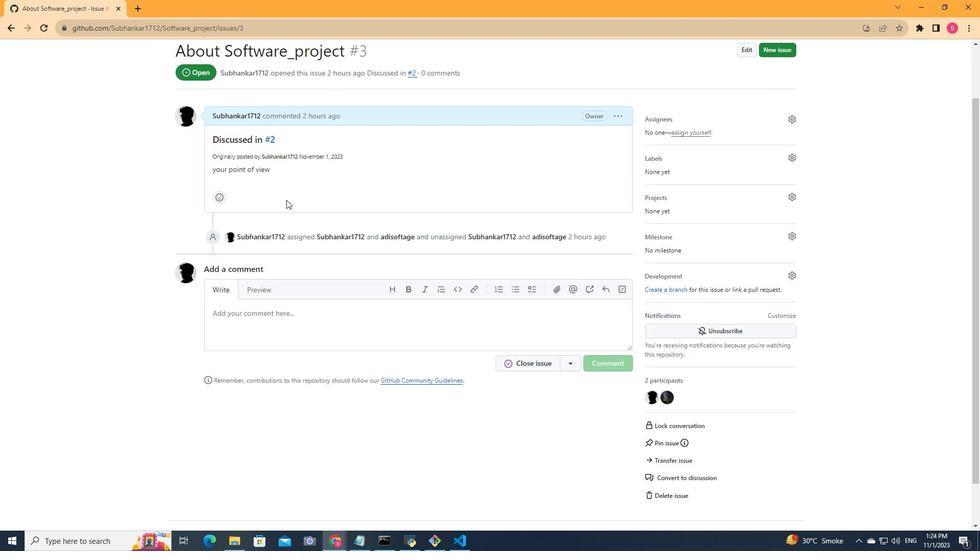 
Action: Mouse scrolled (286, 199) with delta (0, 0)
Screenshot: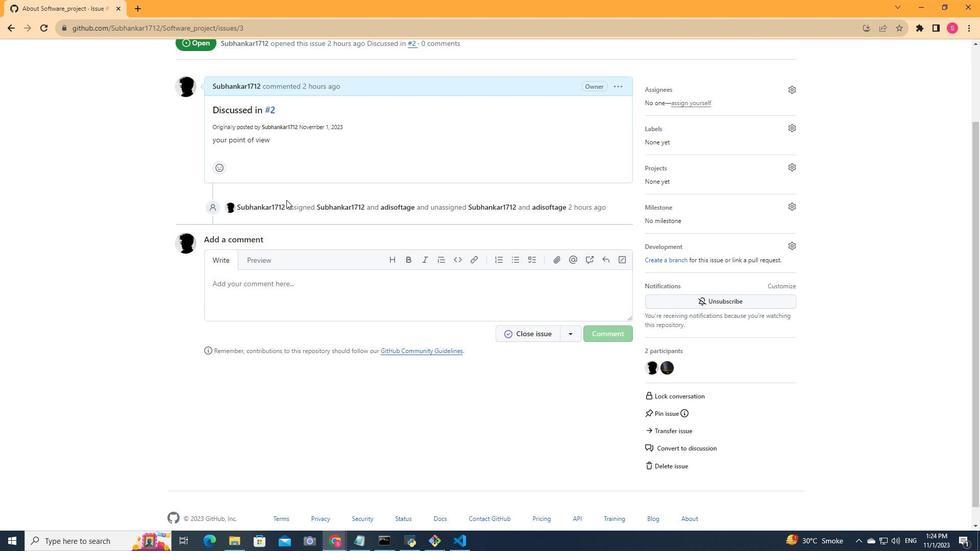 
Action: Mouse scrolled (286, 199) with delta (0, 0)
Screenshot: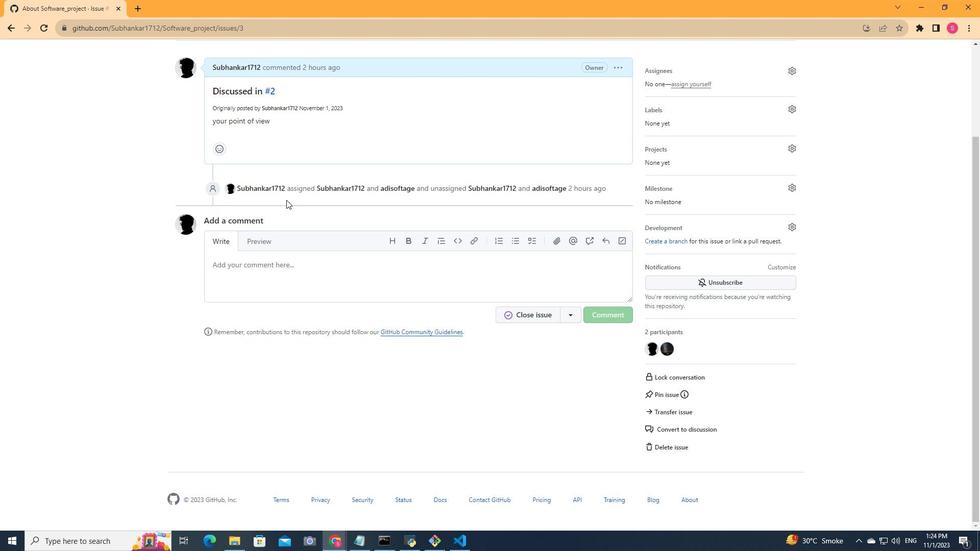 
Action: Mouse scrolled (286, 199) with delta (0, 0)
Screenshot: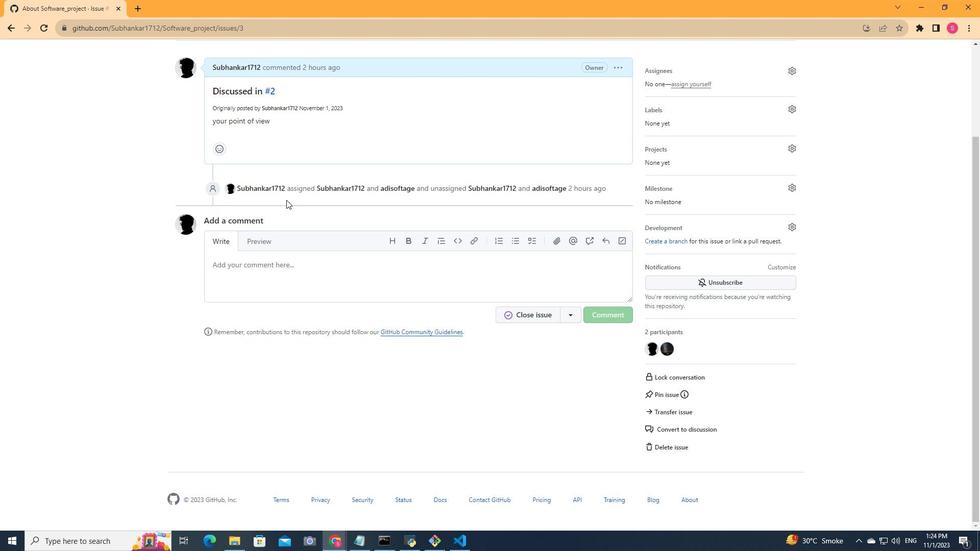 
Action: Mouse scrolled (286, 199) with delta (0, 0)
Screenshot: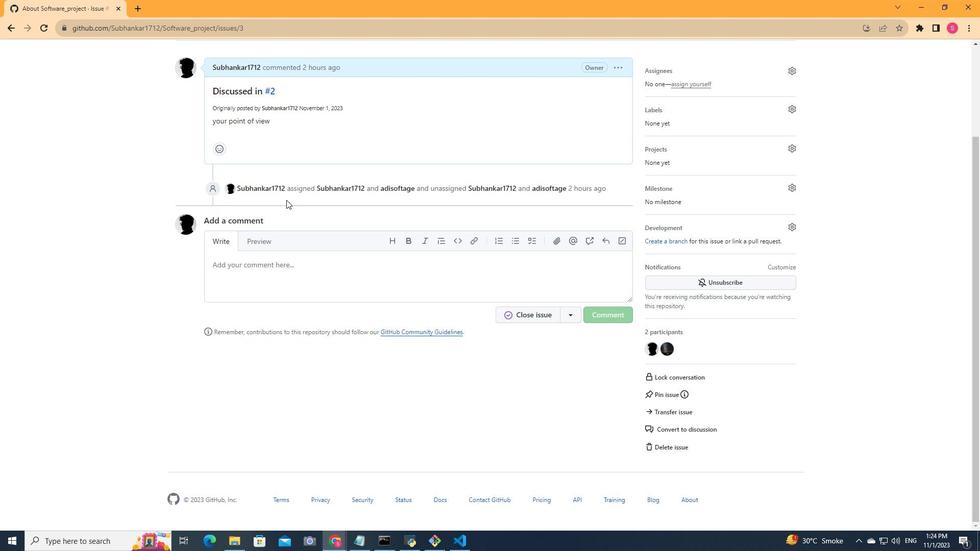 
Action: Mouse scrolled (286, 200) with delta (0, 0)
Screenshot: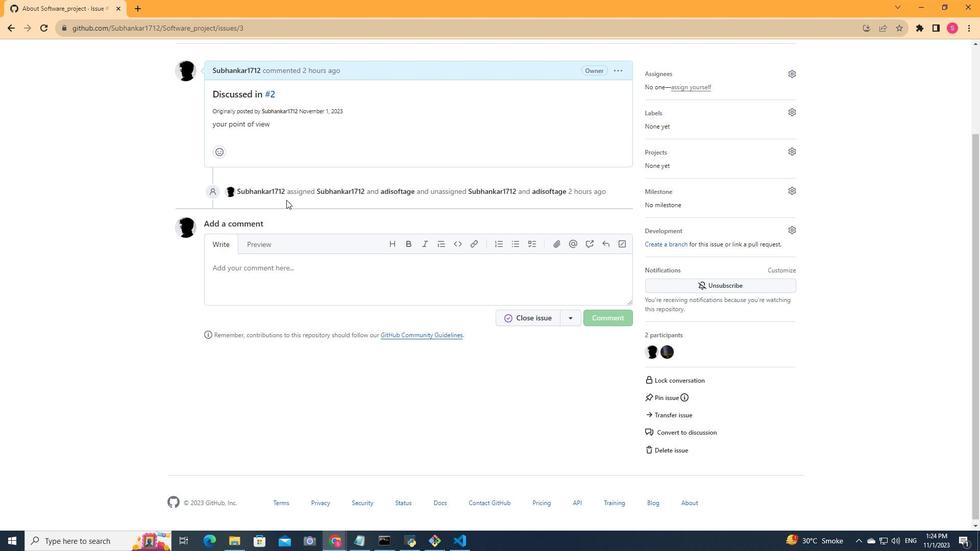 
Action: Mouse scrolled (286, 200) with delta (0, 0)
Screenshot: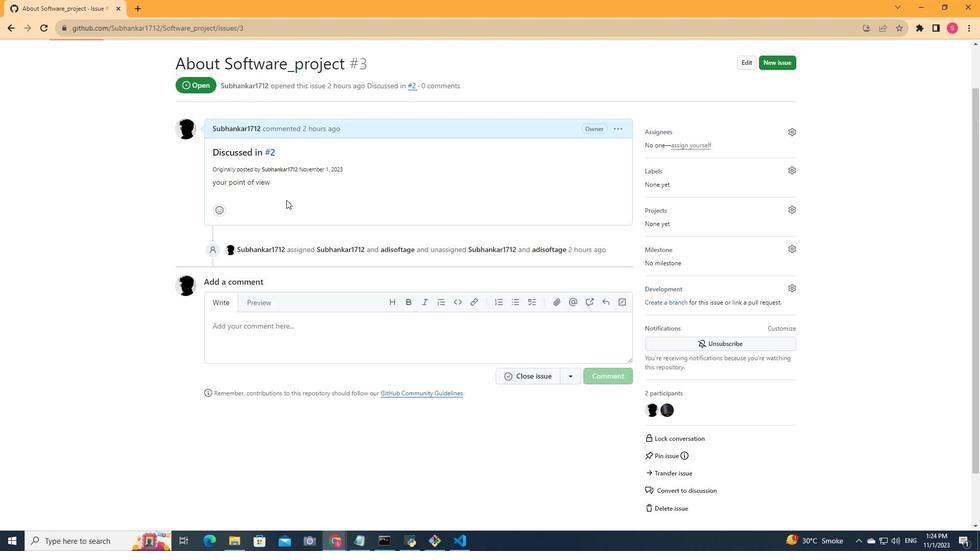 
Action: Mouse scrolled (286, 200) with delta (0, 0)
Screenshot: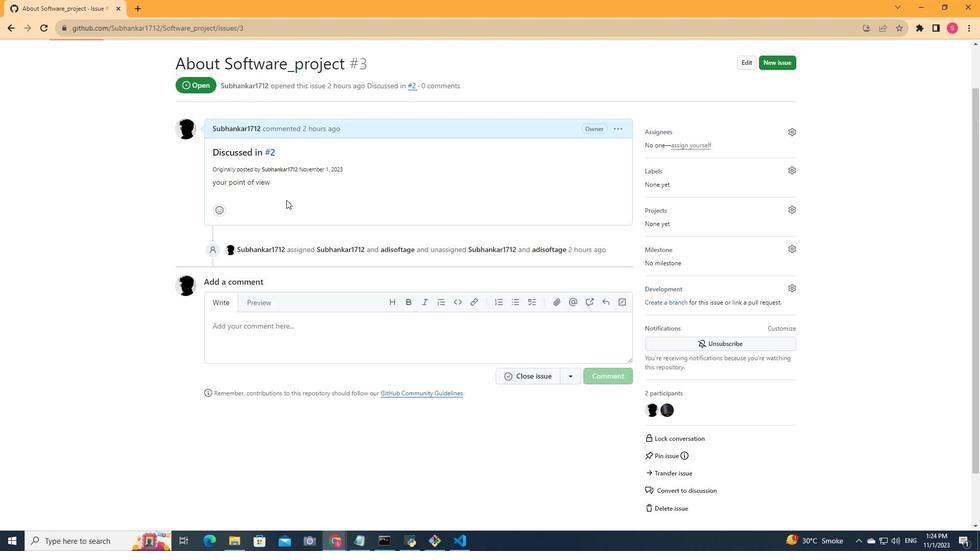 
Action: Mouse scrolled (286, 200) with delta (0, 0)
Screenshot: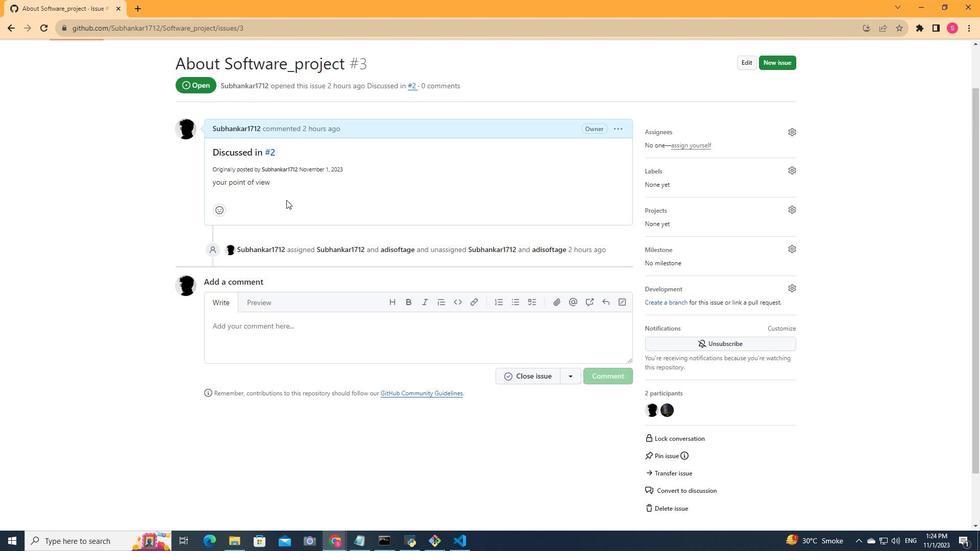 
Action: Mouse scrolled (286, 200) with delta (0, 0)
Screenshot: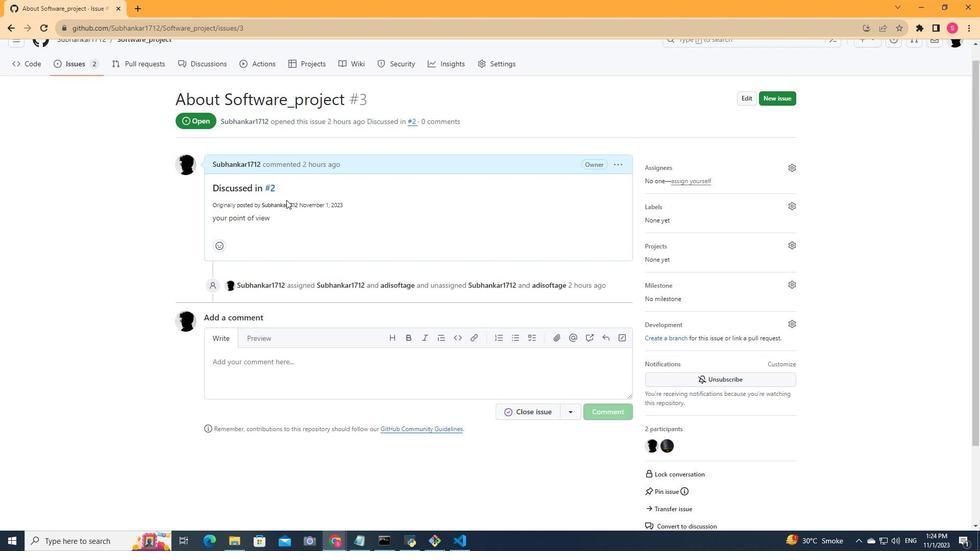 
Action: Mouse moved to (274, 200)
Screenshot: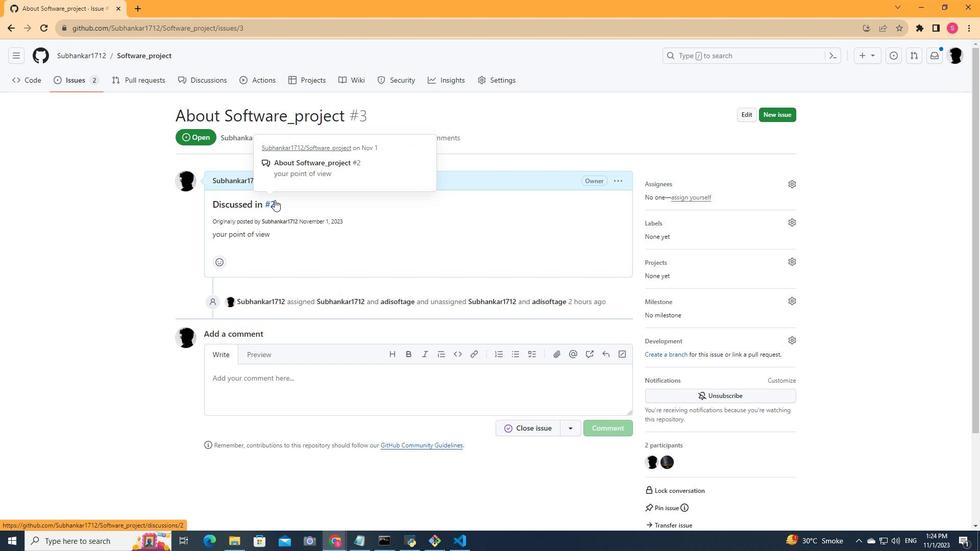 
